 Task: Open Card Influencer Outreach Campaign in Board Task Management to Workspace Brand Strategy and add a team member Softage.1@softage.net, a label Green, a checklist Employee Engagement, an attachment from your computer, a color Green and finally, add a card description 'Create and send out customer satisfaction survey' and a comment 'This task requires us to be proactive and anticipate potential challenges before they arise.'. Add a start date 'Jan 01, 1900' with a due date 'Jan 08, 1900'
Action: Mouse moved to (81, 253)
Screenshot: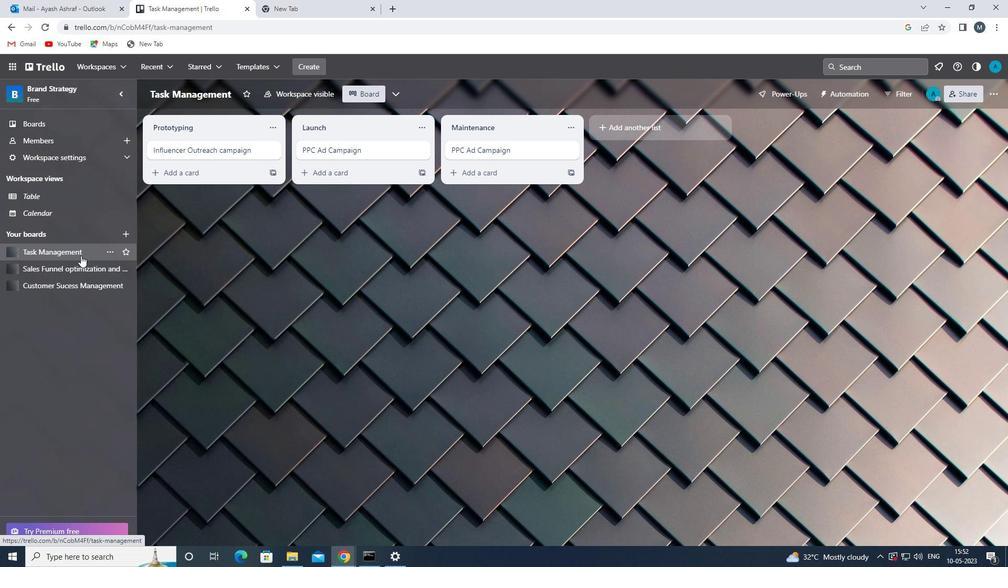 
Action: Mouse pressed left at (81, 253)
Screenshot: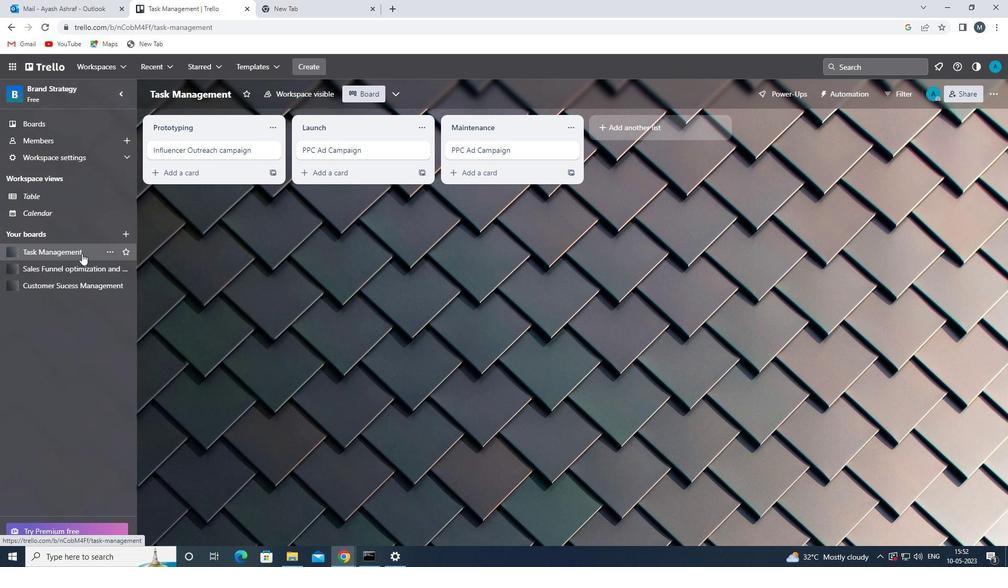 
Action: Mouse moved to (212, 152)
Screenshot: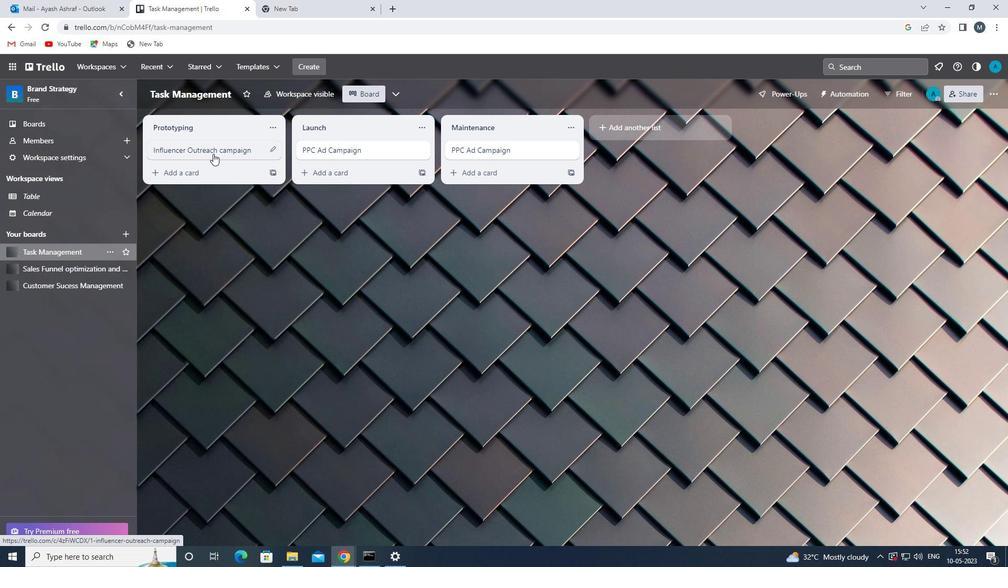 
Action: Mouse pressed left at (212, 152)
Screenshot: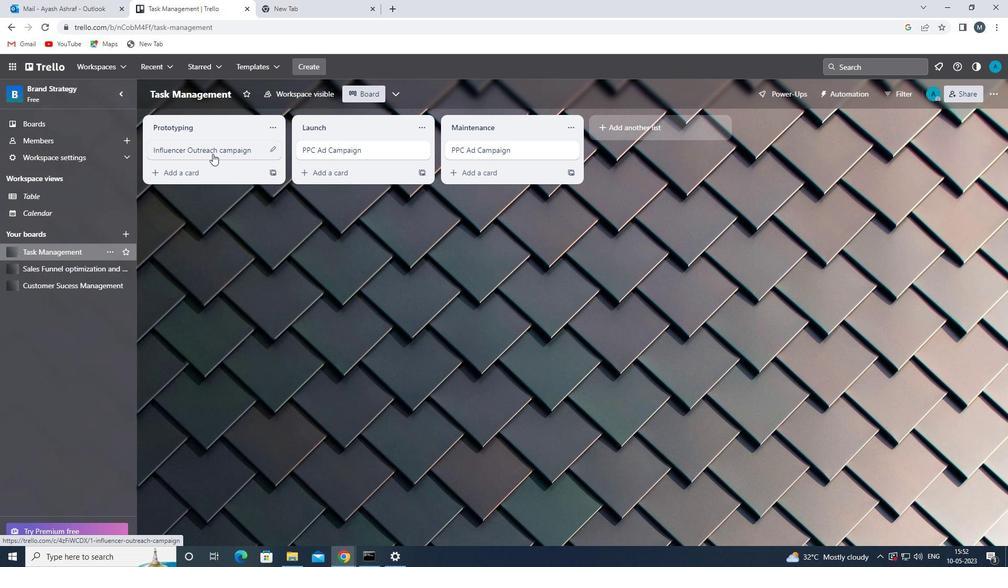 
Action: Mouse moved to (642, 152)
Screenshot: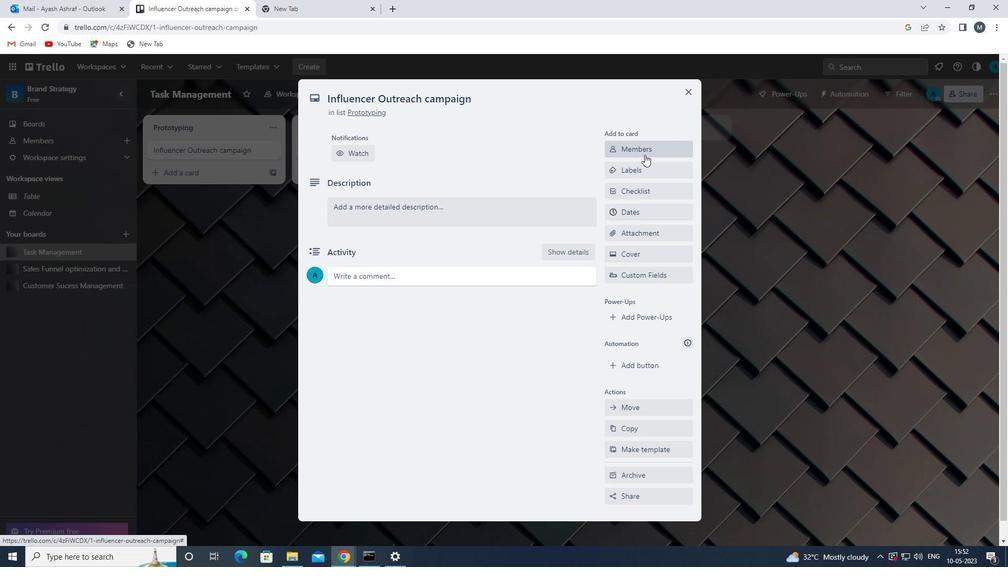 
Action: Mouse pressed left at (642, 152)
Screenshot: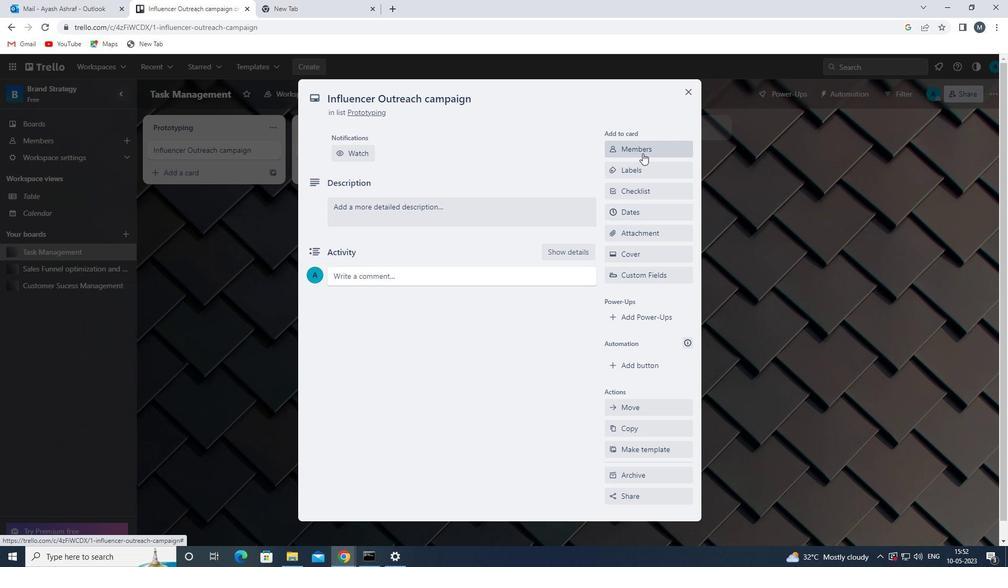 
Action: Mouse moved to (668, 194)
Screenshot: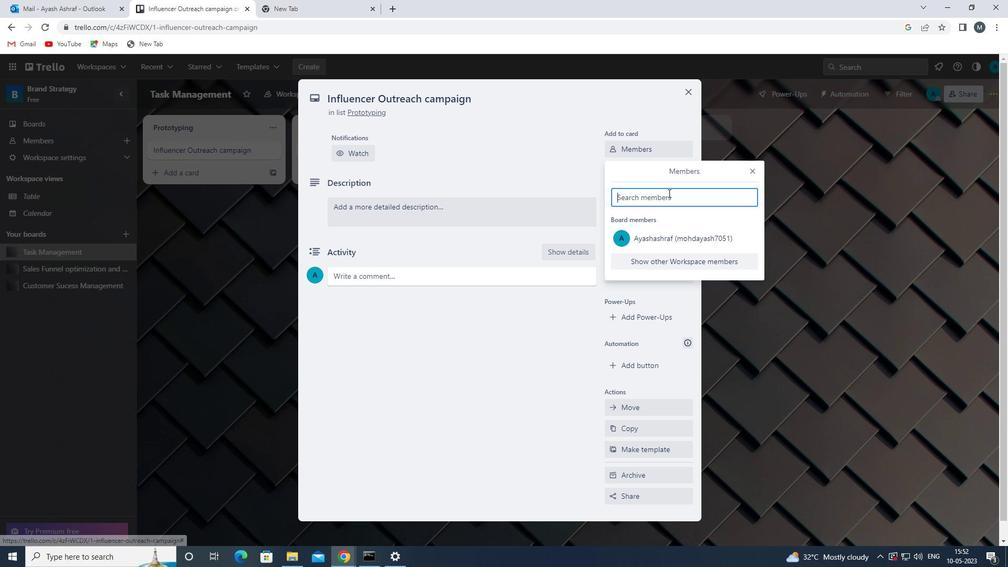 
Action: Mouse pressed left at (668, 194)
Screenshot: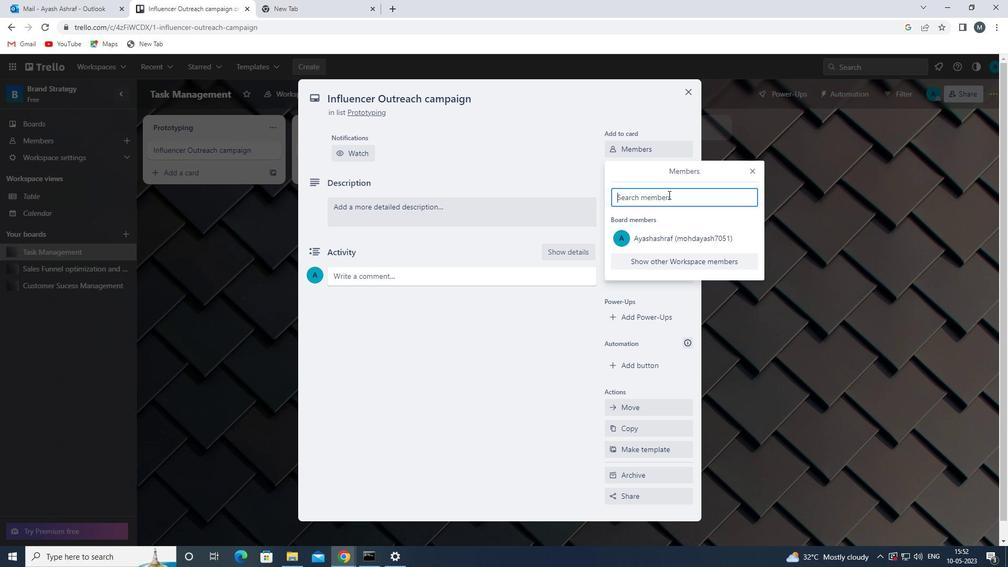
Action: Mouse moved to (668, 194)
Screenshot: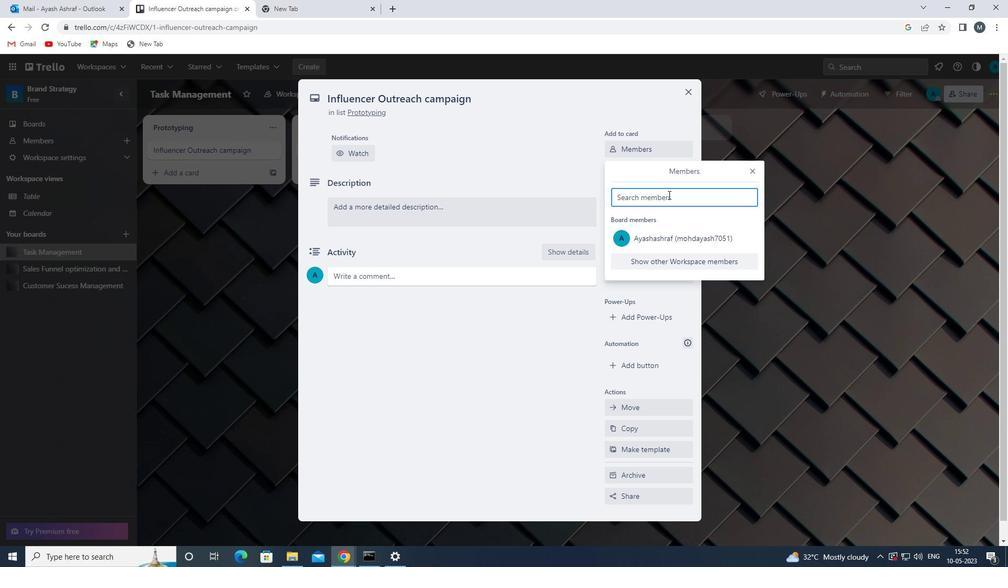 
Action: Key pressed softage.1<Key.shift>@SOFTAGE.NET
Screenshot: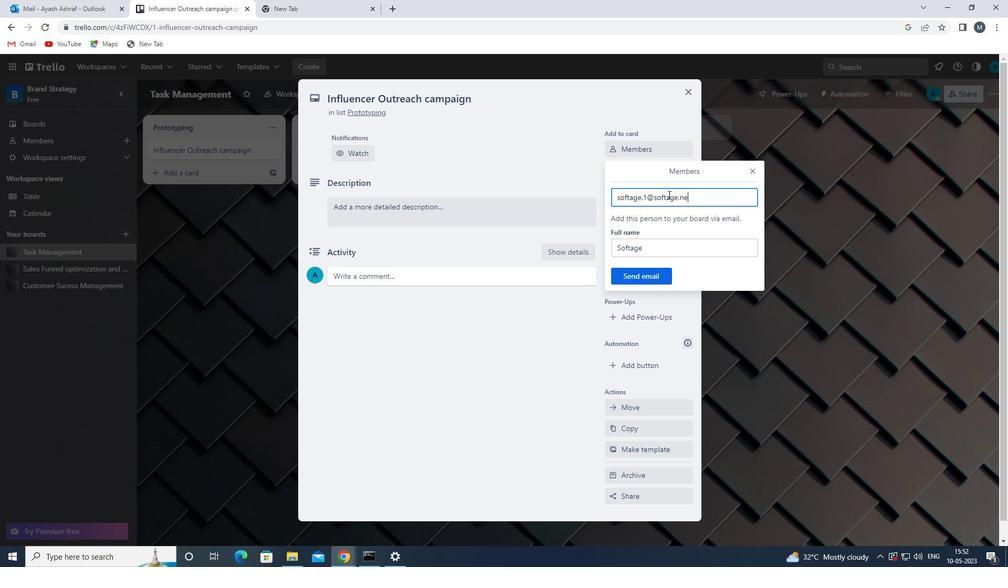 
Action: Mouse moved to (641, 275)
Screenshot: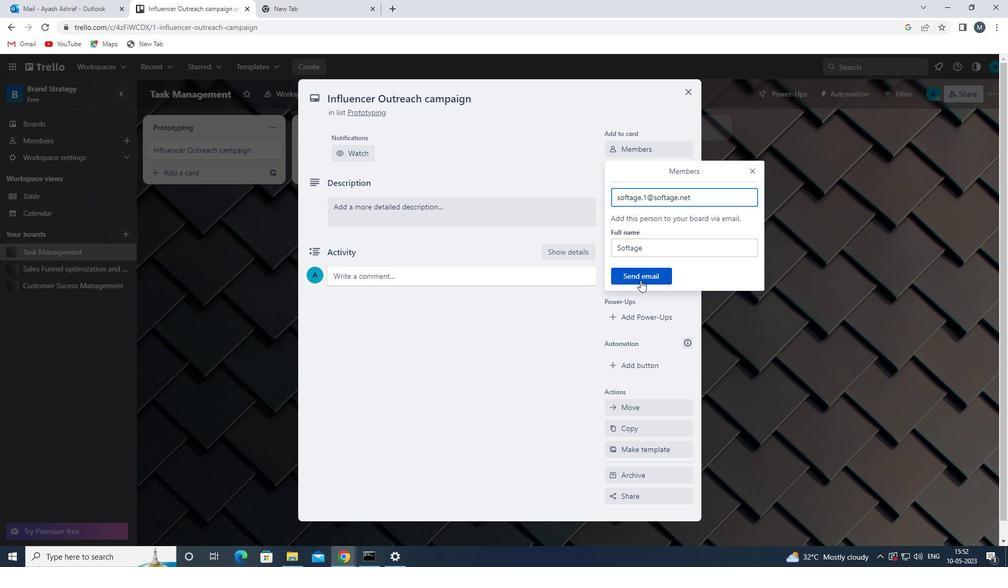 
Action: Mouse pressed left at (641, 275)
Screenshot: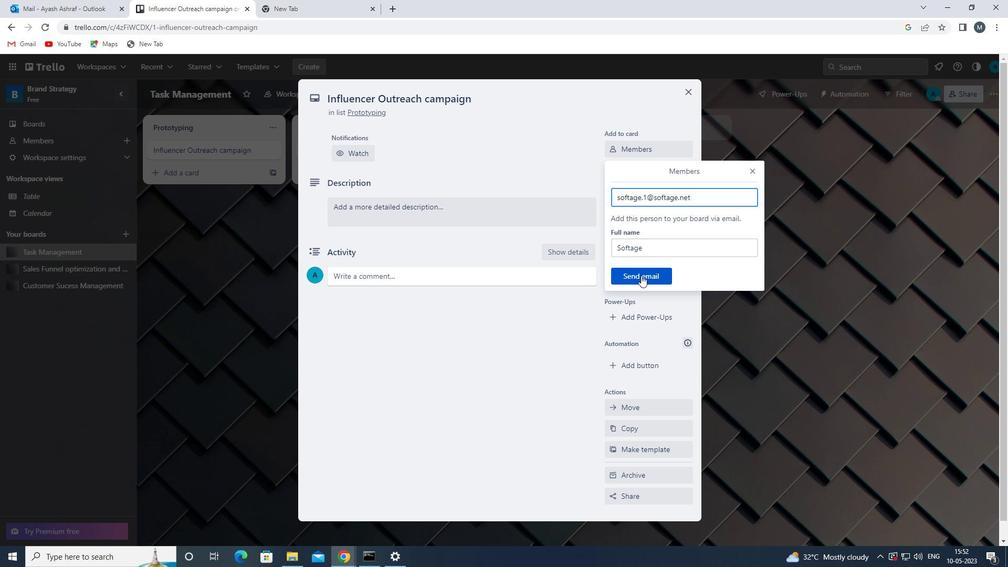 
Action: Mouse moved to (643, 184)
Screenshot: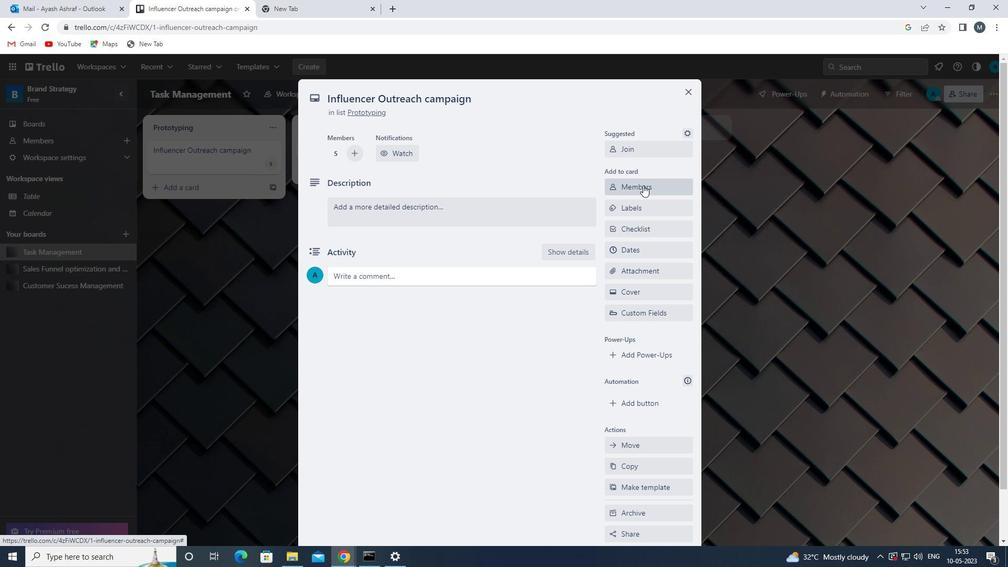 
Action: Mouse pressed left at (643, 184)
Screenshot: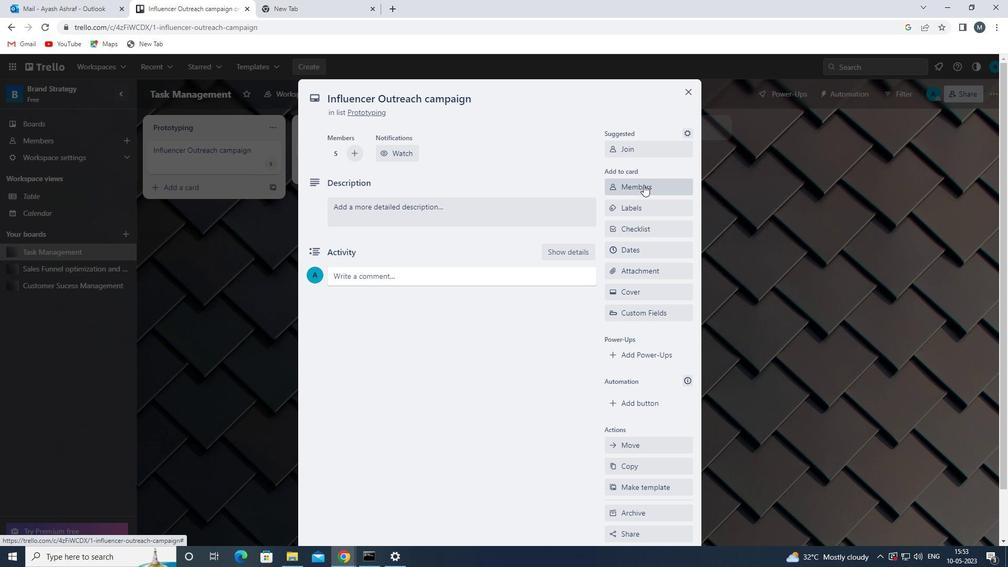 
Action: Mouse moved to (648, 160)
Screenshot: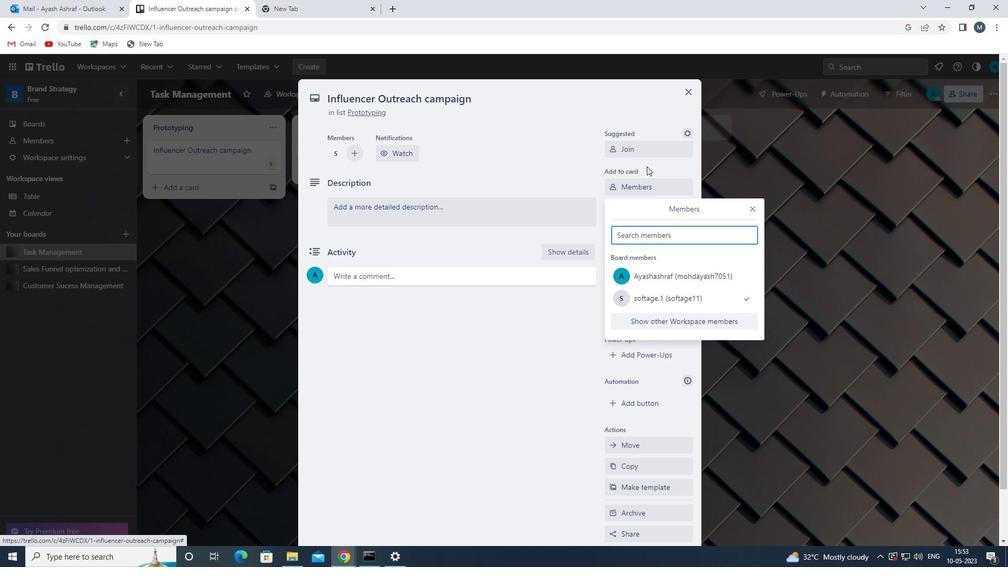 
Action: Mouse pressed left at (648, 160)
Screenshot: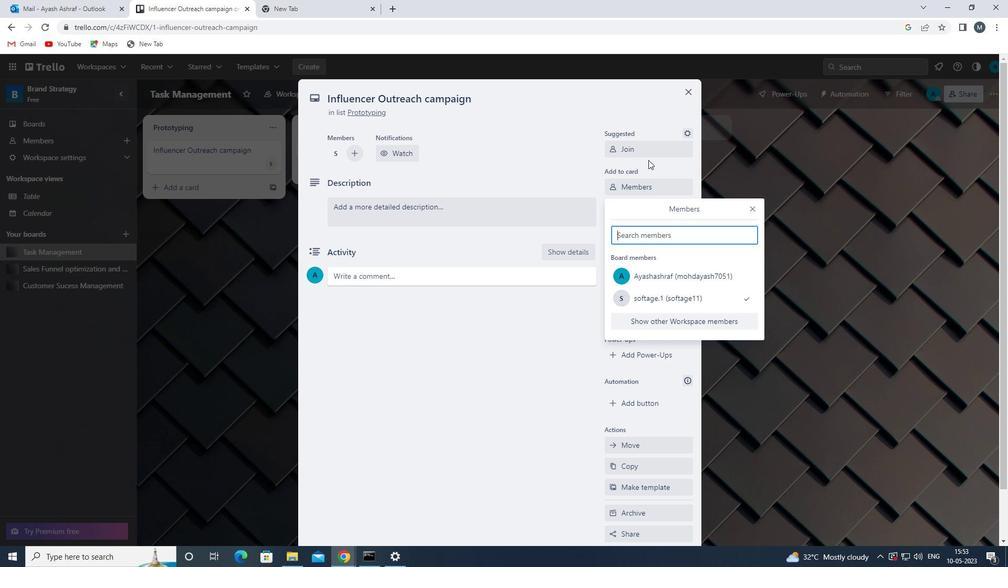 
Action: Mouse moved to (641, 207)
Screenshot: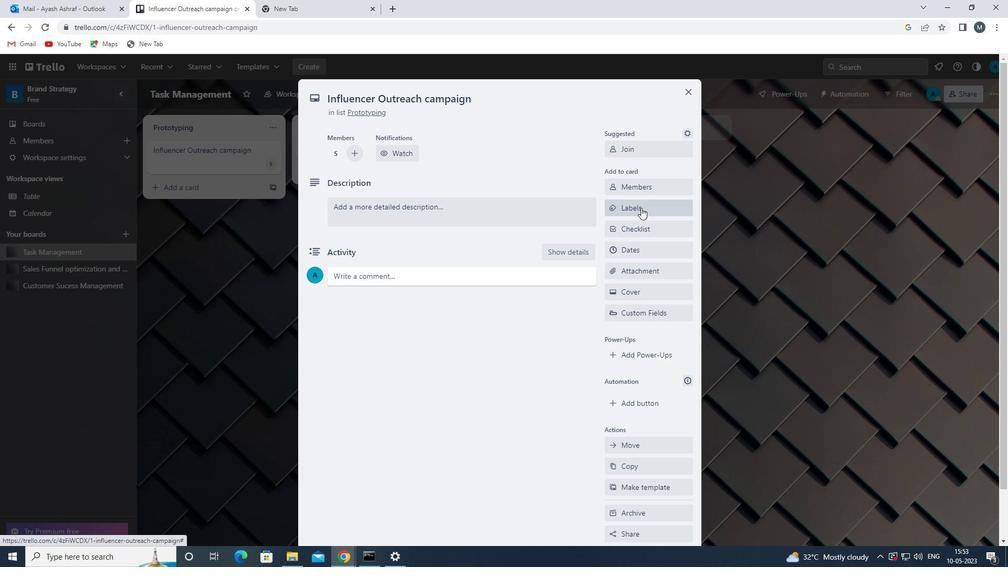 
Action: Mouse pressed left at (641, 207)
Screenshot: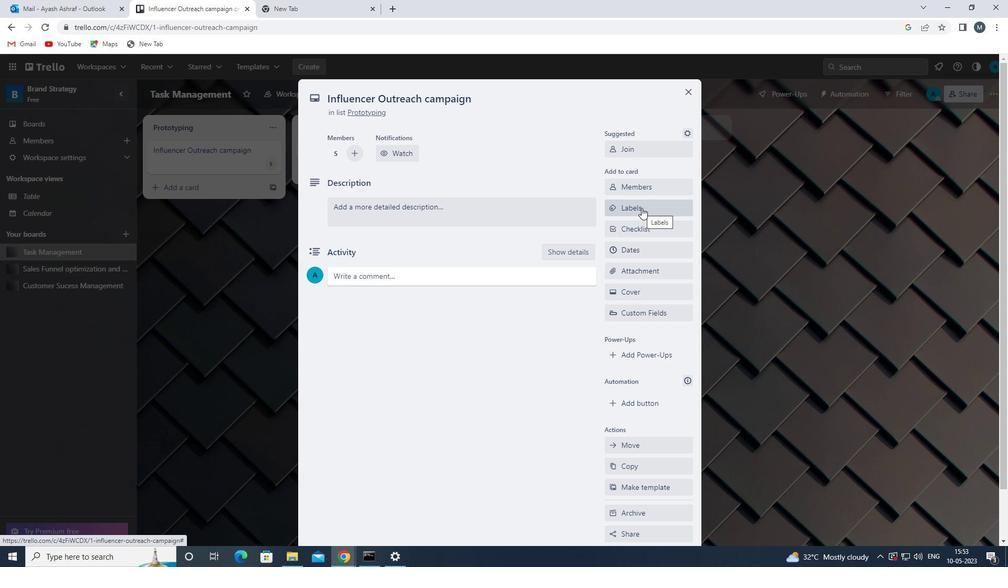
Action: Mouse moved to (618, 290)
Screenshot: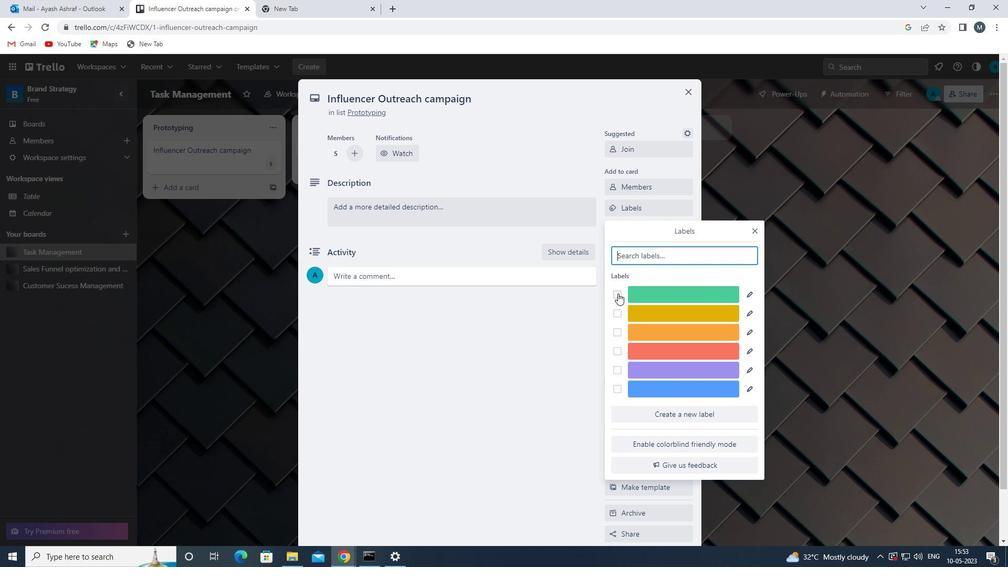 
Action: Mouse pressed left at (618, 290)
Screenshot: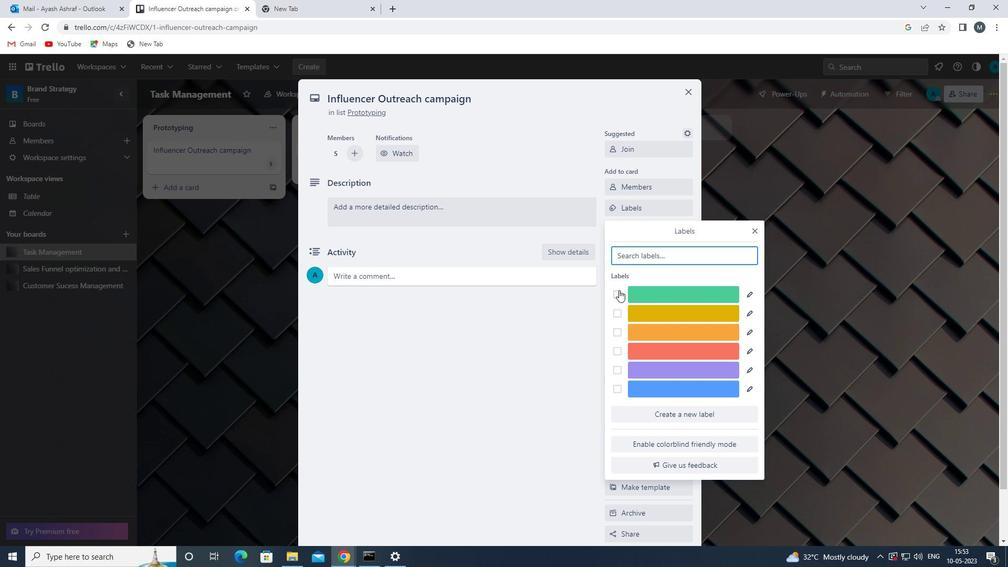 
Action: Mouse moved to (698, 417)
Screenshot: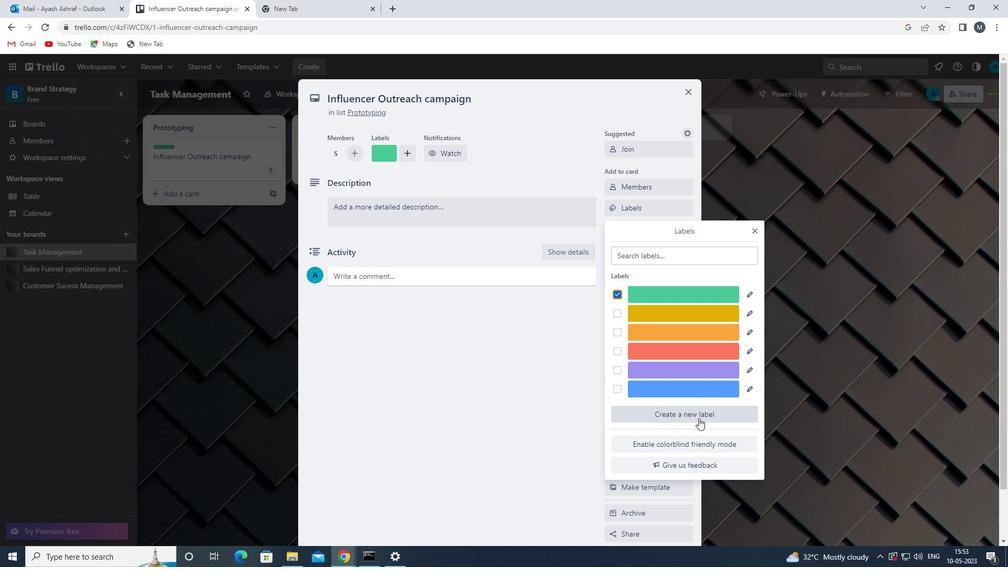 
Action: Mouse pressed left at (698, 417)
Screenshot: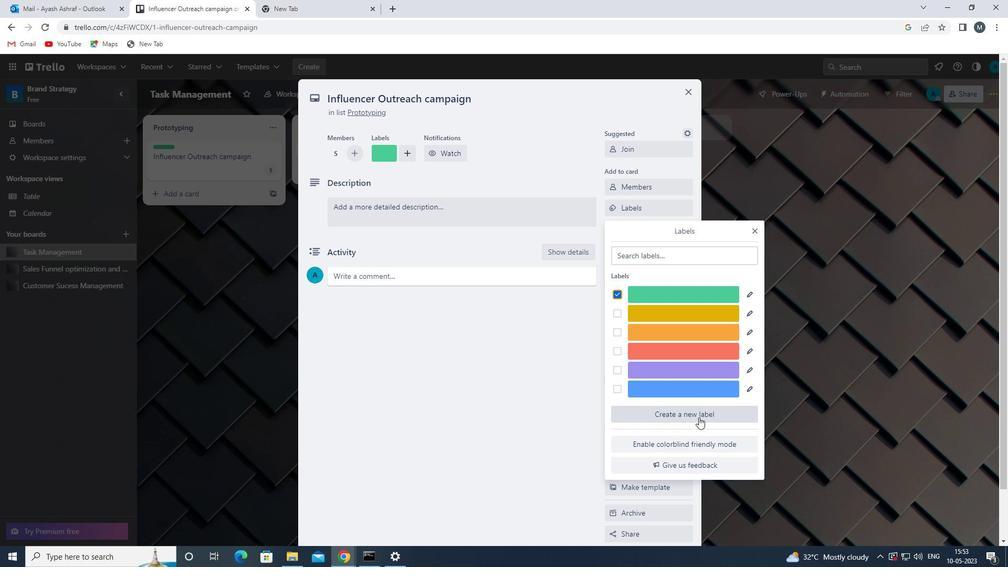 
Action: Mouse moved to (757, 231)
Screenshot: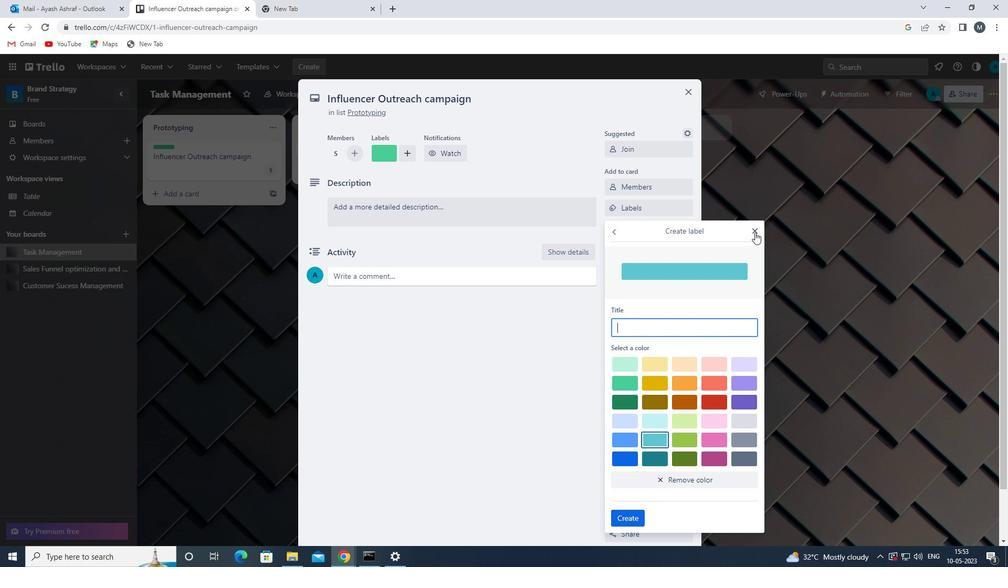 
Action: Mouse pressed left at (757, 231)
Screenshot: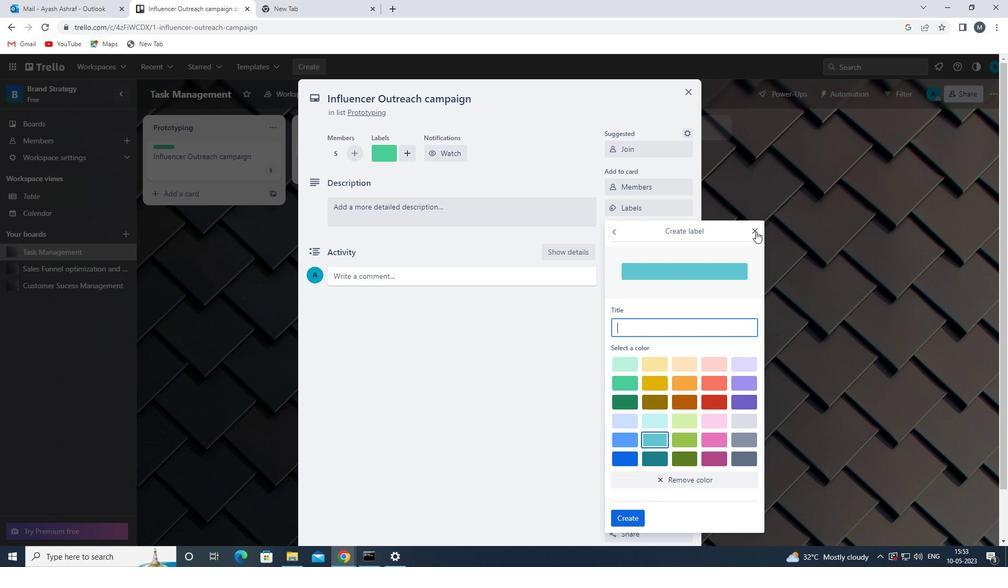 
Action: Mouse moved to (636, 229)
Screenshot: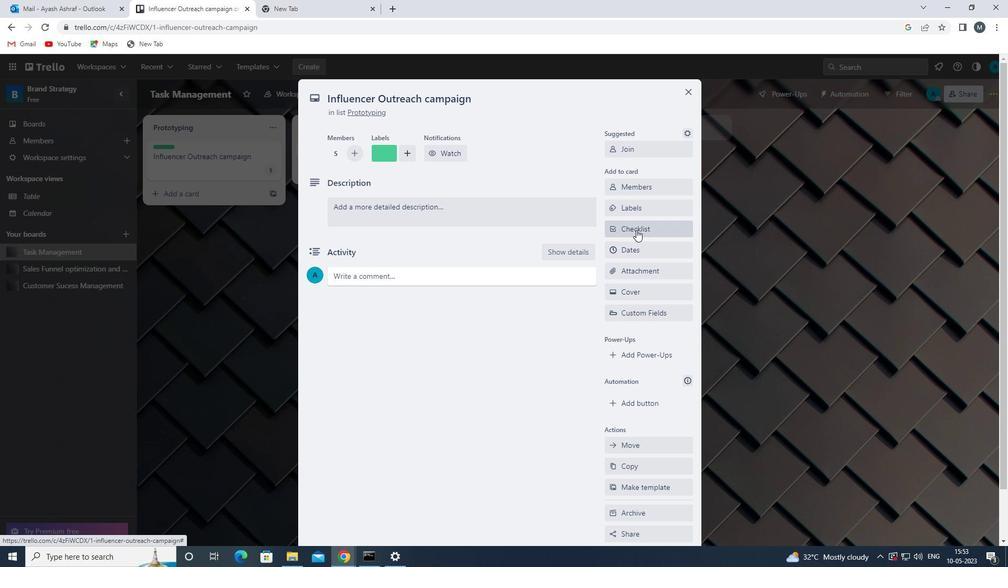 
Action: Mouse pressed left at (636, 229)
Screenshot: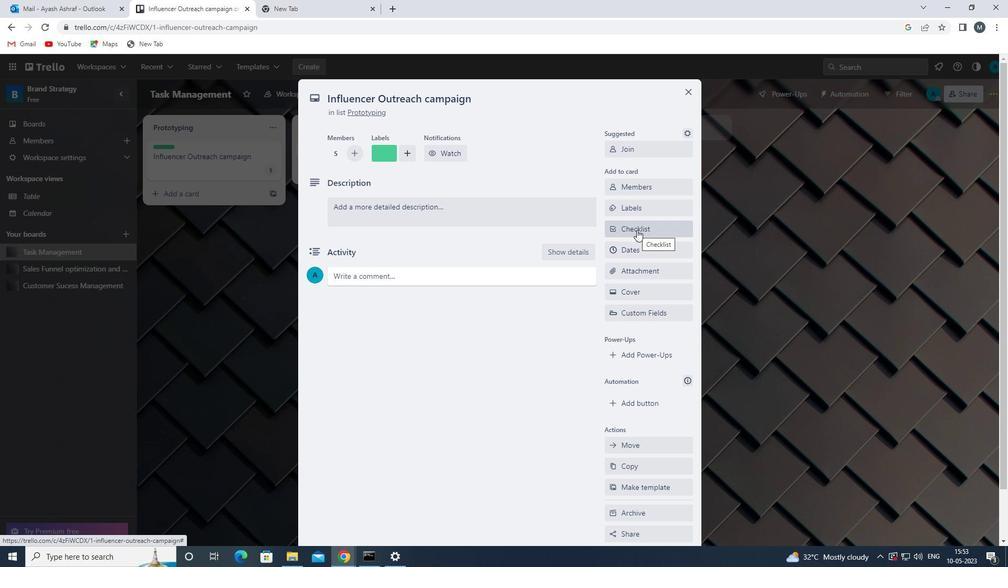 
Action: Mouse moved to (672, 287)
Screenshot: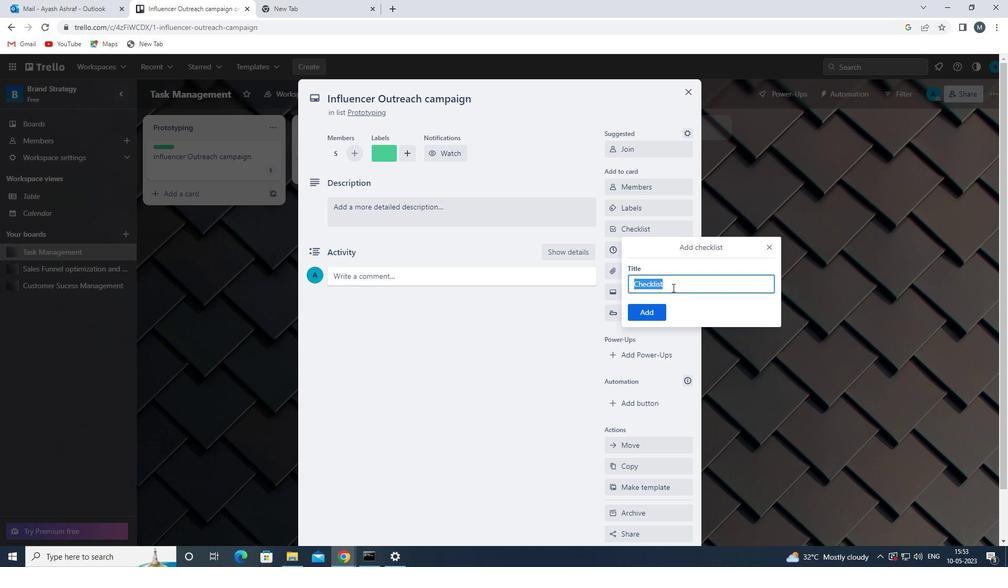 
Action: Key pressed <Key.backspace><Key.shift>EMPLOYEE<Key.space><Key.shift>ENGAGEMENT
Screenshot: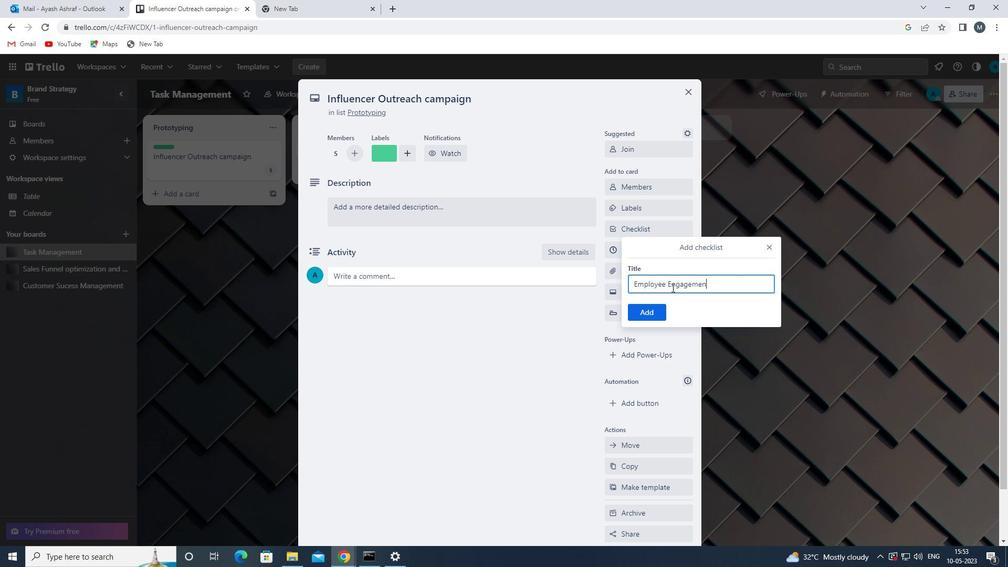 
Action: Mouse moved to (656, 314)
Screenshot: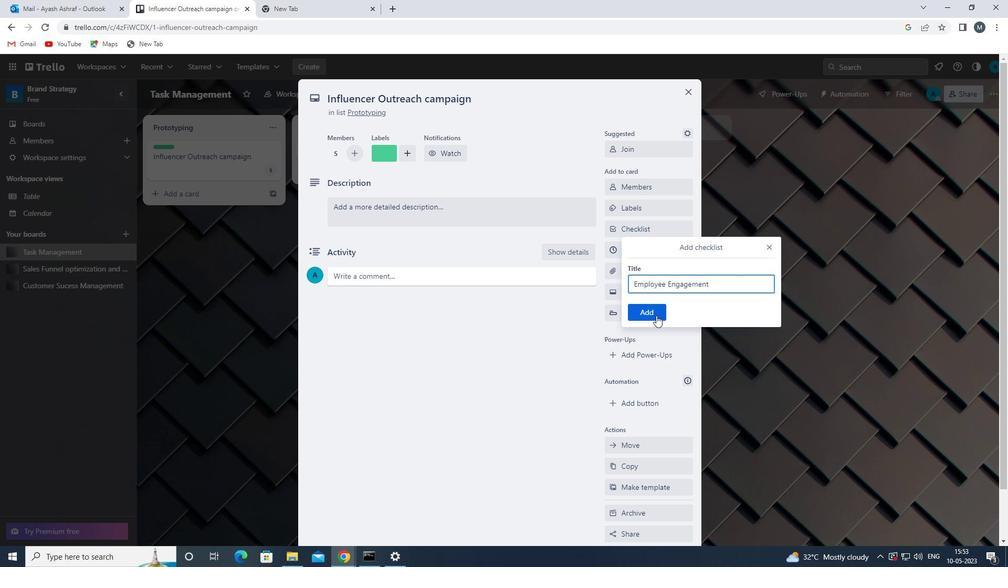
Action: Mouse pressed left at (656, 314)
Screenshot: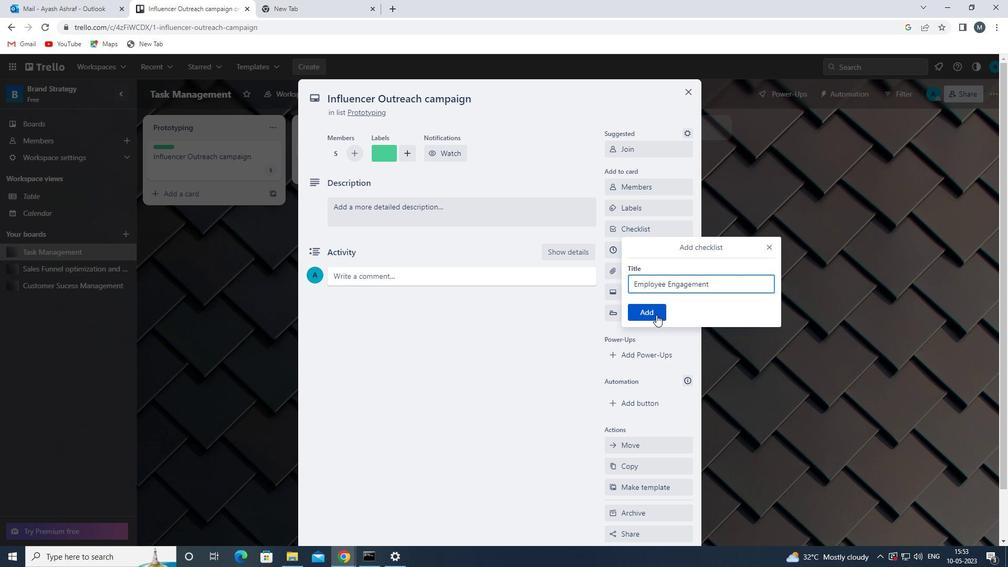 
Action: Mouse moved to (643, 270)
Screenshot: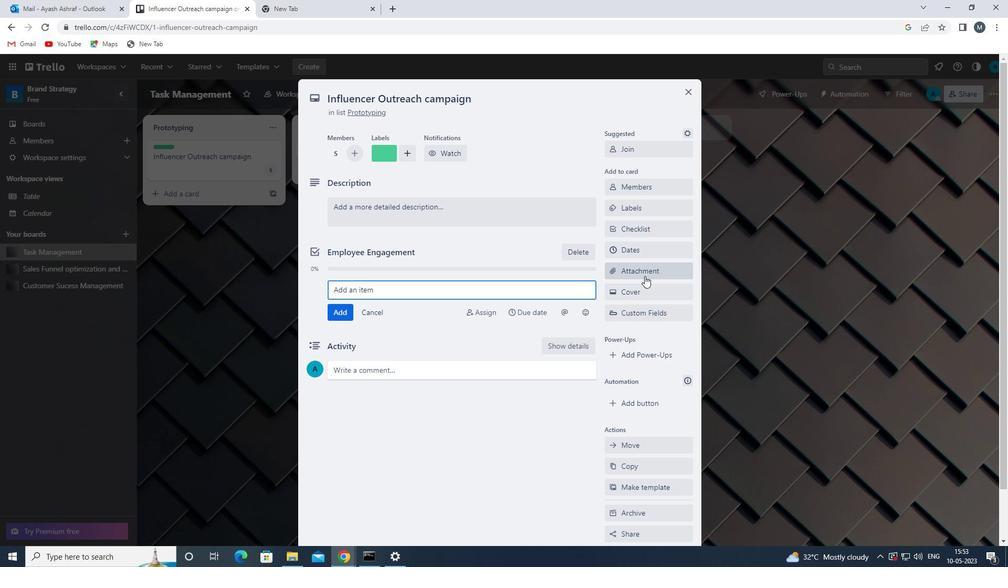 
Action: Mouse pressed left at (643, 270)
Screenshot: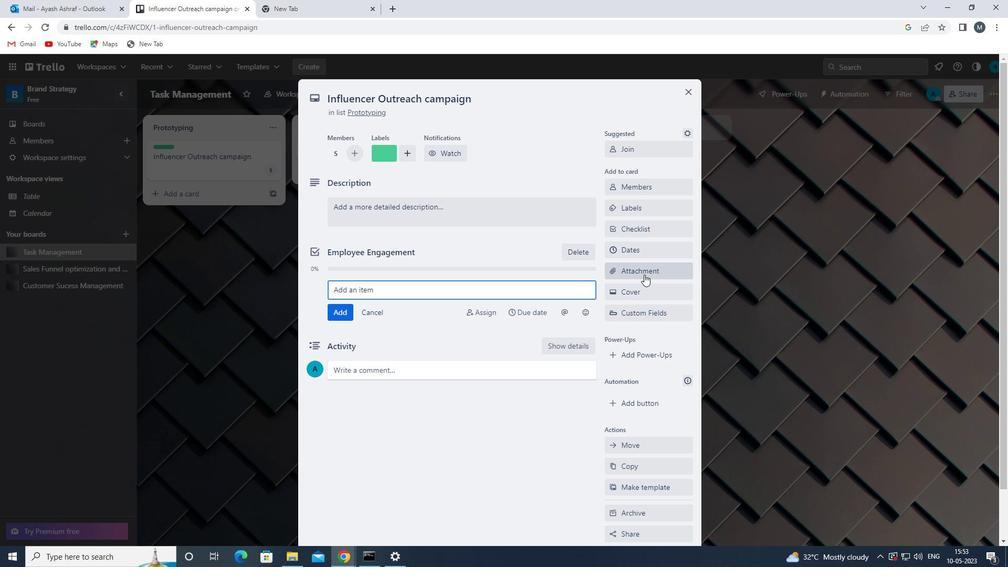 
Action: Mouse moved to (645, 316)
Screenshot: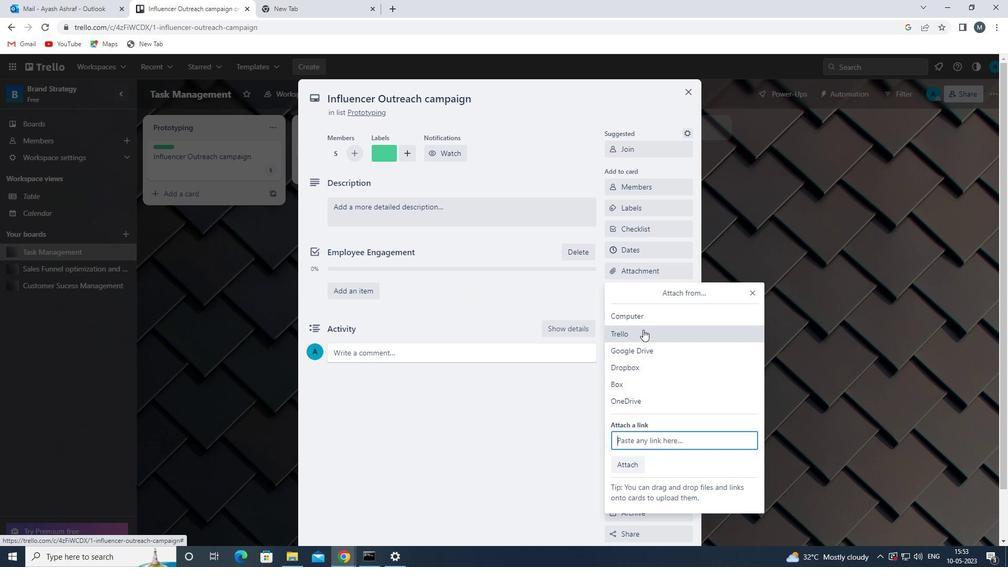 
Action: Mouse pressed left at (645, 316)
Screenshot: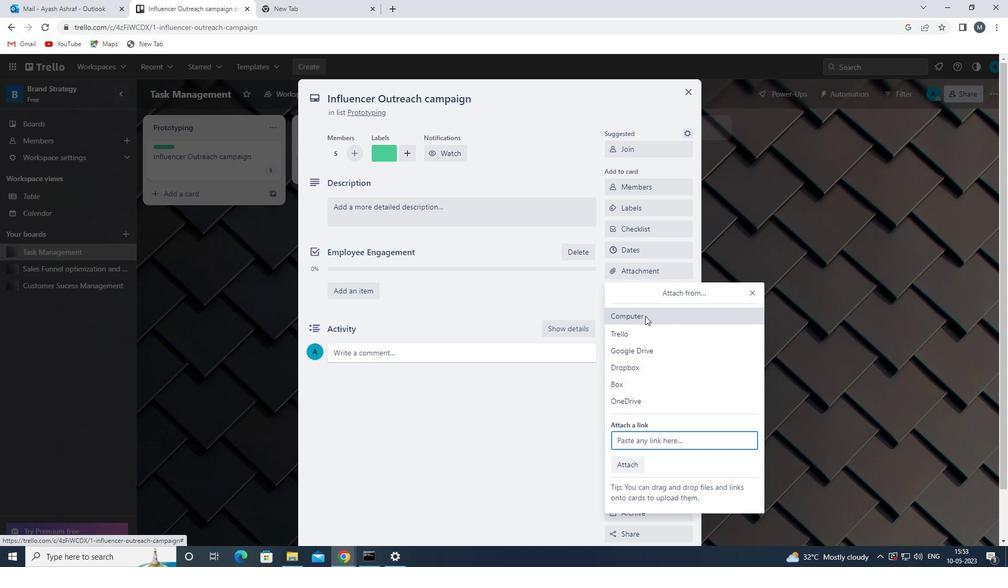 
Action: Mouse moved to (312, 159)
Screenshot: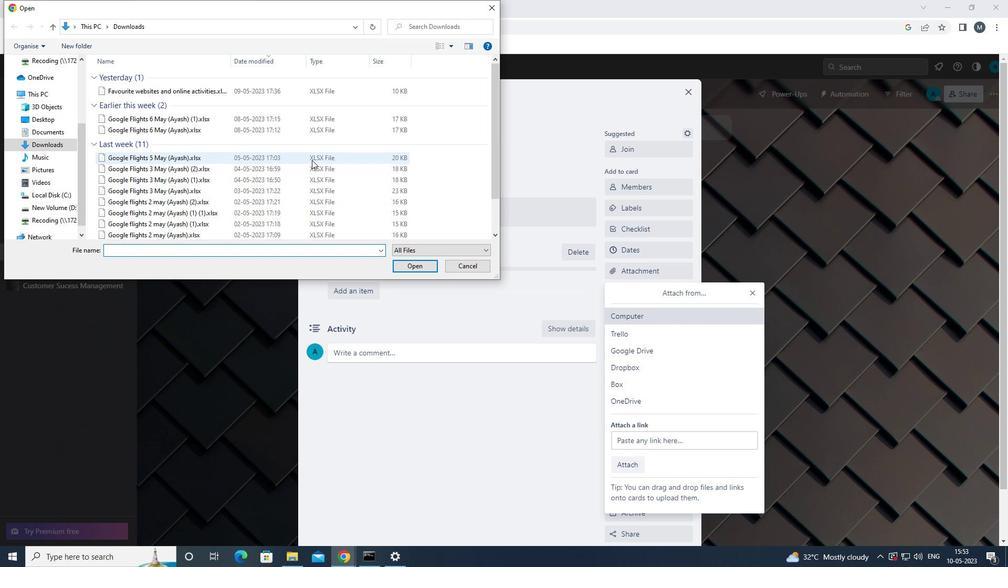 
Action: Mouse pressed left at (312, 159)
Screenshot: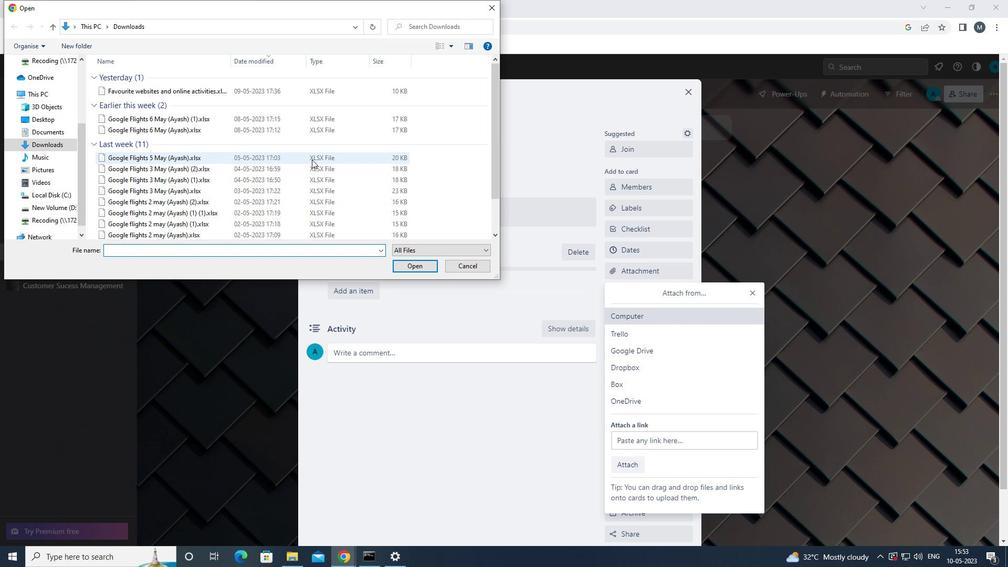 
Action: Mouse moved to (405, 267)
Screenshot: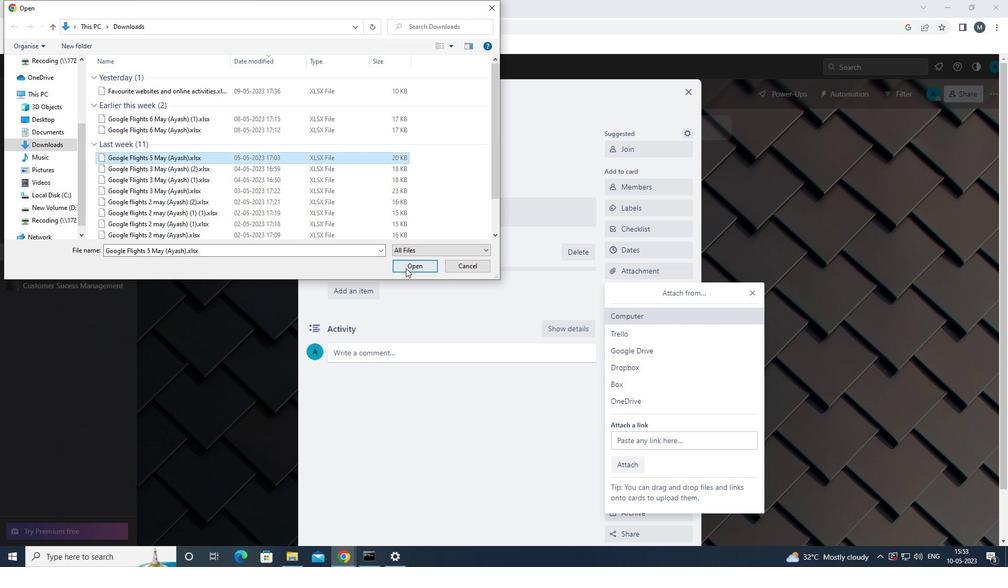 
Action: Mouse pressed left at (405, 267)
Screenshot: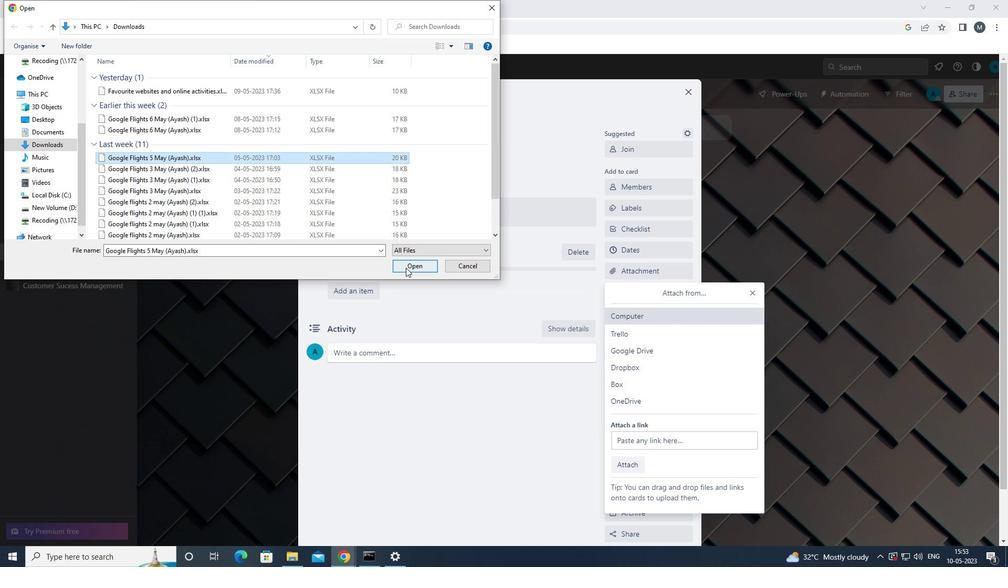 
Action: Mouse moved to (634, 289)
Screenshot: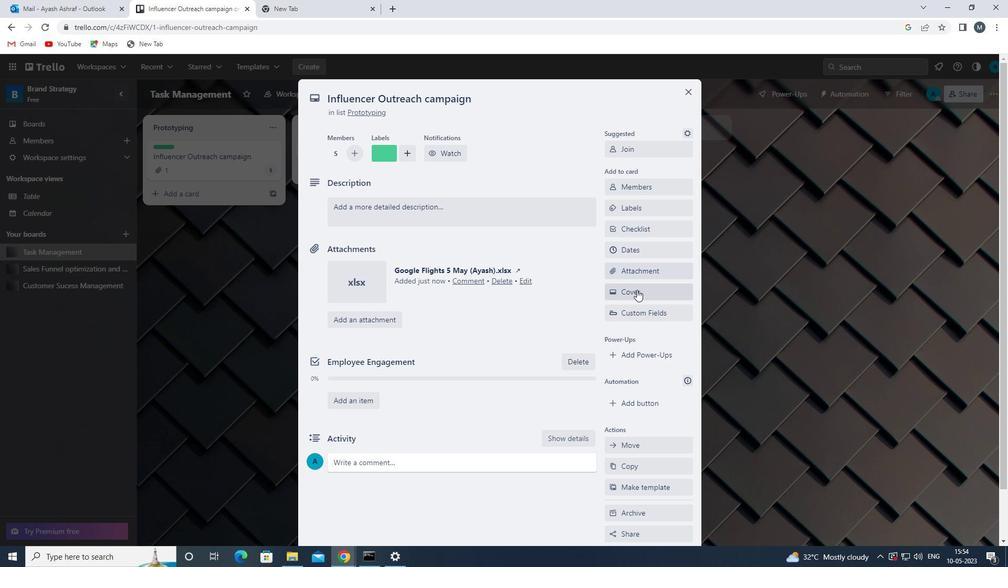 
Action: Mouse pressed left at (634, 289)
Screenshot: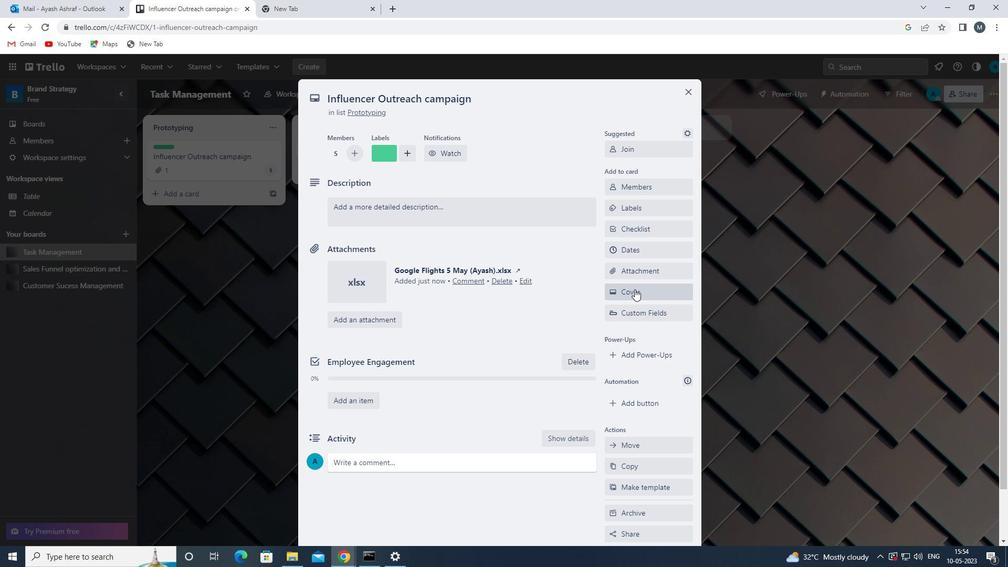 
Action: Mouse moved to (621, 179)
Screenshot: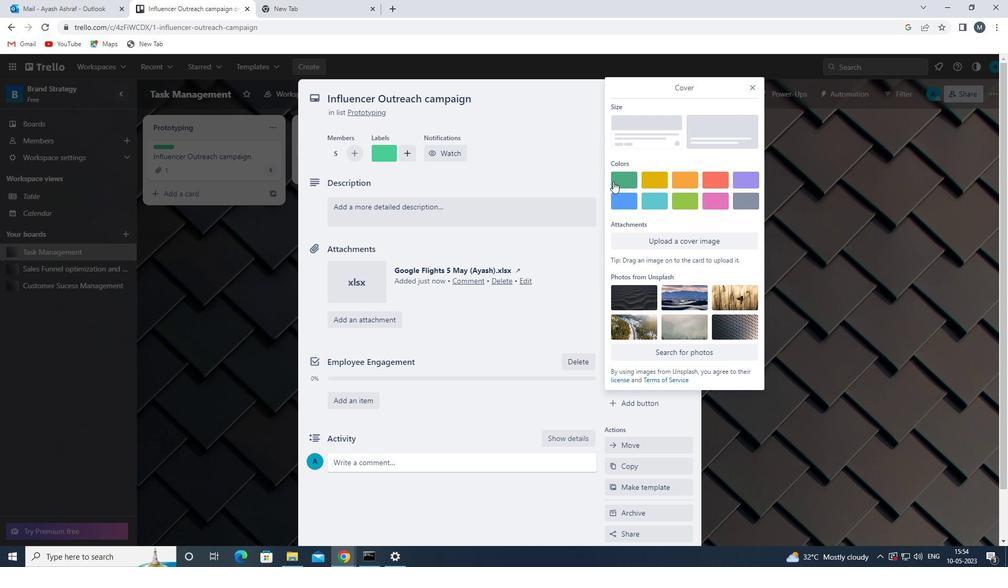 
Action: Mouse pressed left at (621, 179)
Screenshot: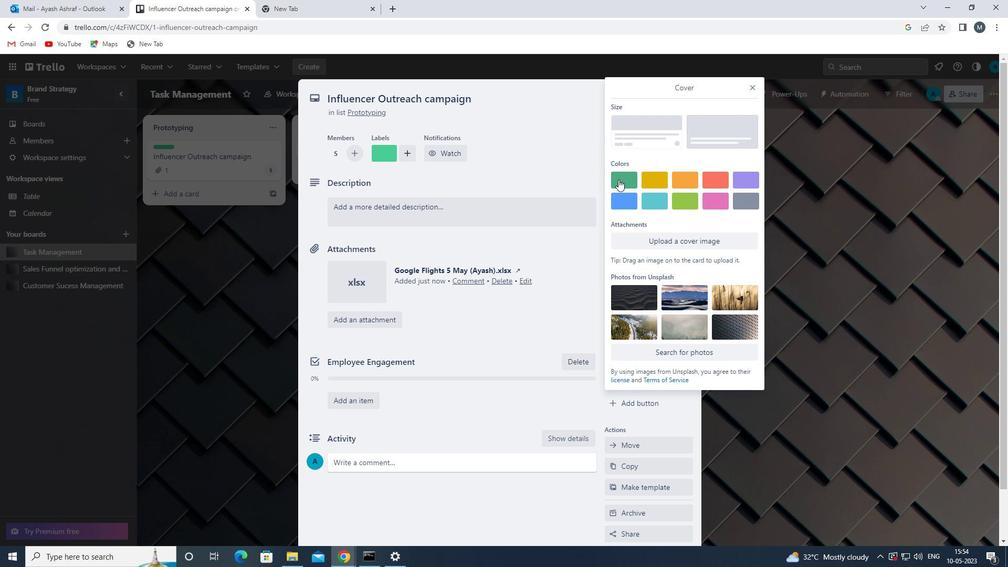 
Action: Mouse moved to (752, 85)
Screenshot: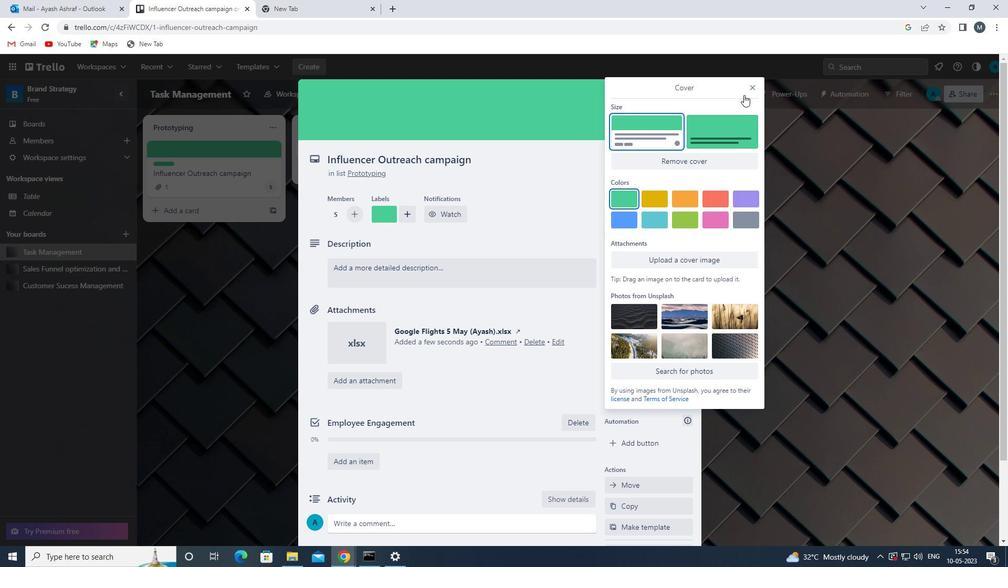
Action: Mouse pressed left at (752, 85)
Screenshot: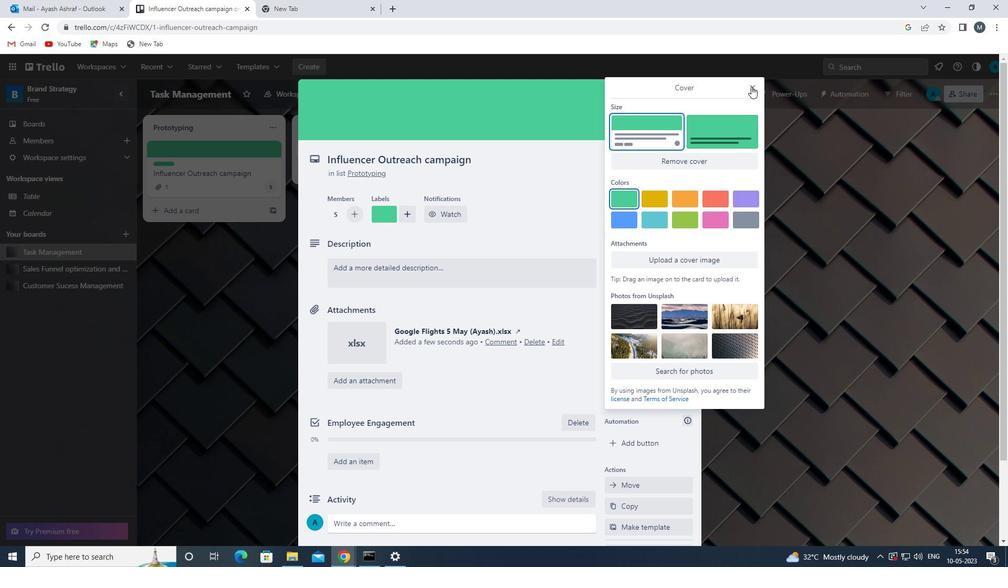 
Action: Mouse moved to (425, 270)
Screenshot: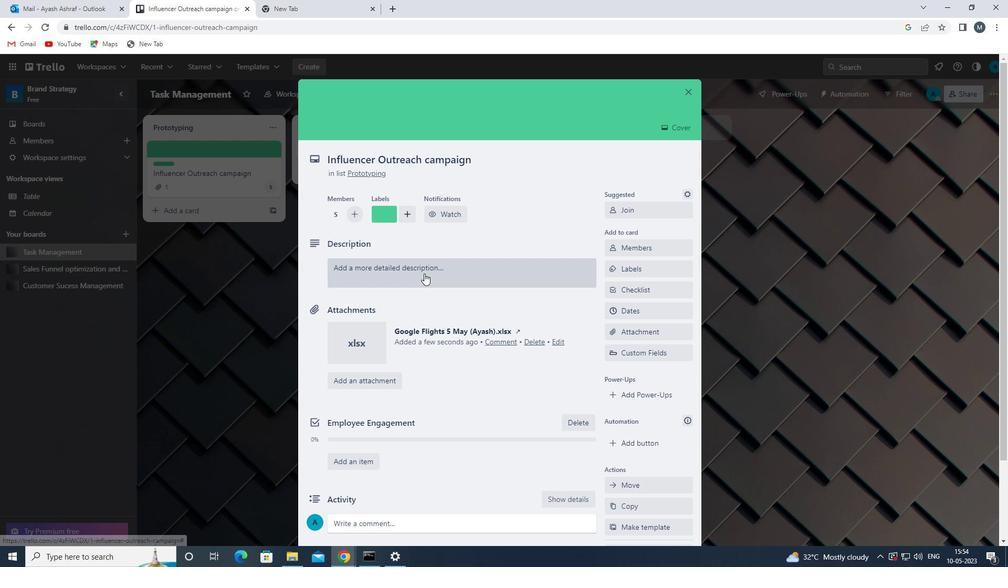 
Action: Mouse pressed left at (425, 270)
Screenshot: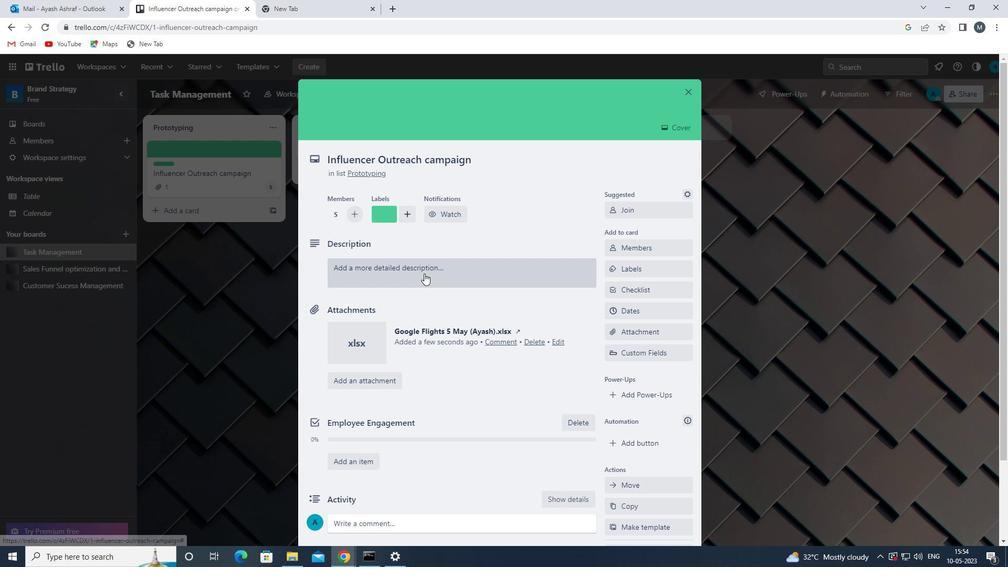 
Action: Mouse moved to (407, 309)
Screenshot: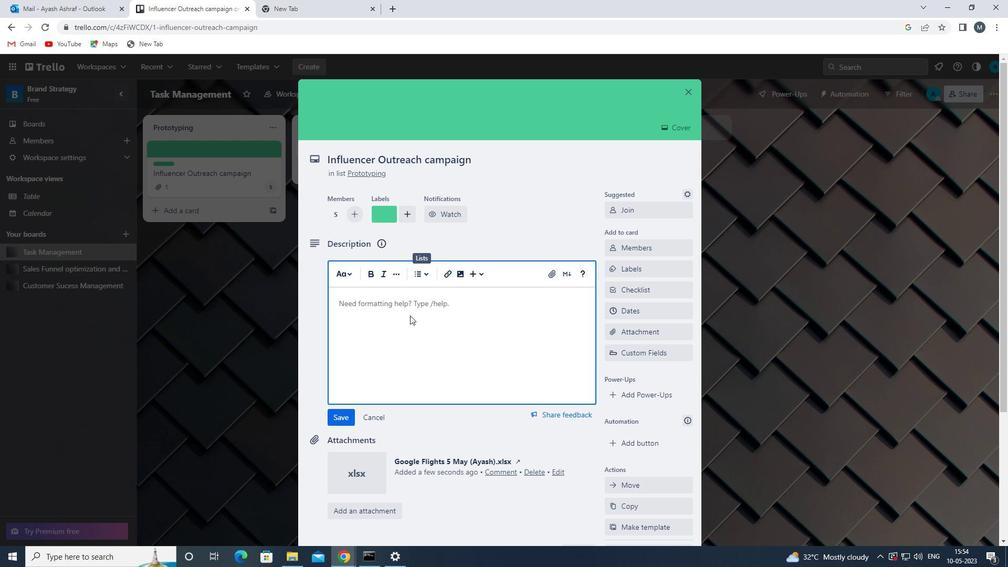 
Action: Mouse pressed left at (407, 309)
Screenshot: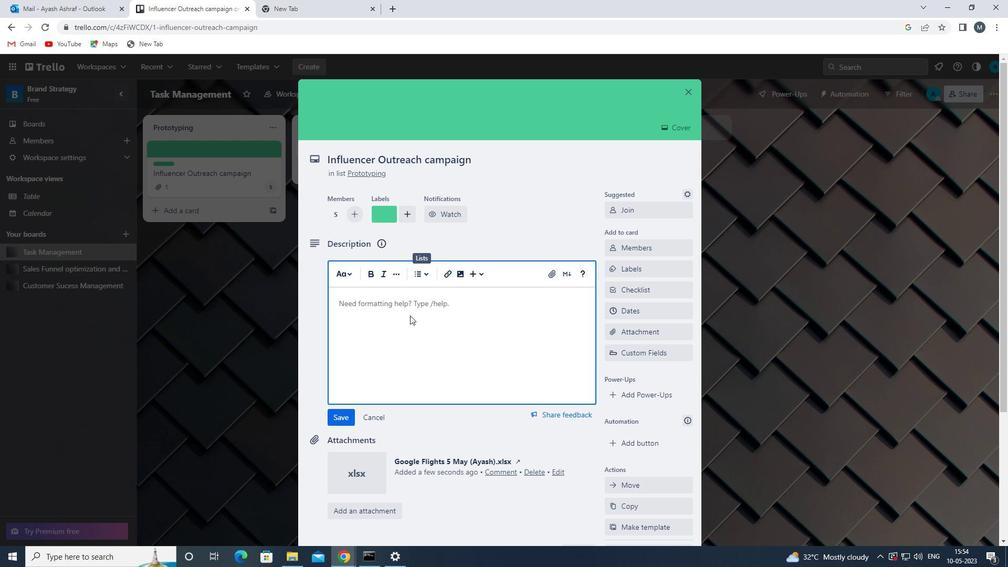 
Action: Mouse moved to (407, 309)
Screenshot: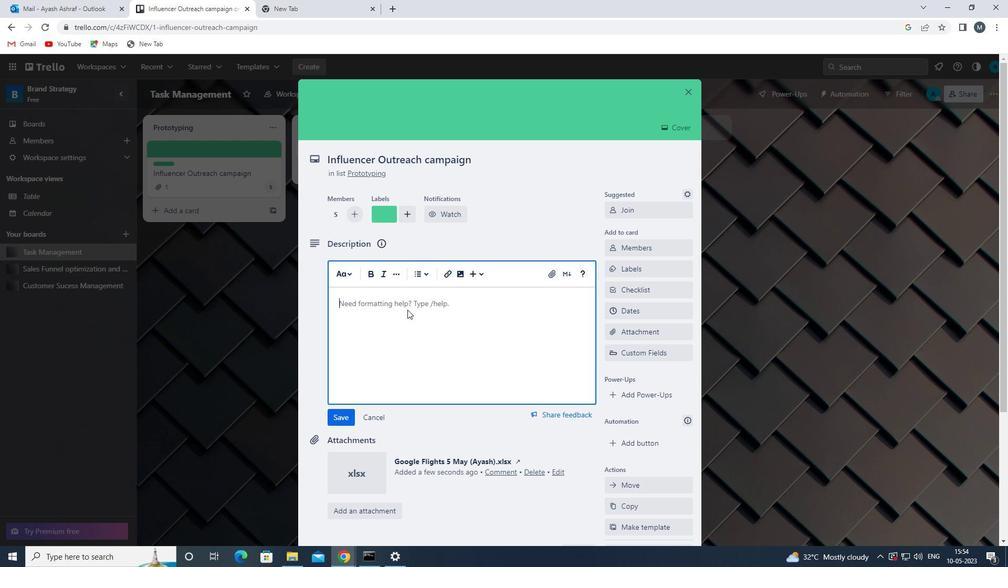 
Action: Key pressed <Key.shift><Key.shift><Key.shift><Key.shift><Key.shift><Key.shift>CREATE<Key.space>AND<Key.space>SEND<Key.space>OUT<Key.space>CUSTOMER<Key.space>SATISFACTION<Key.space>SURVEY
Screenshot: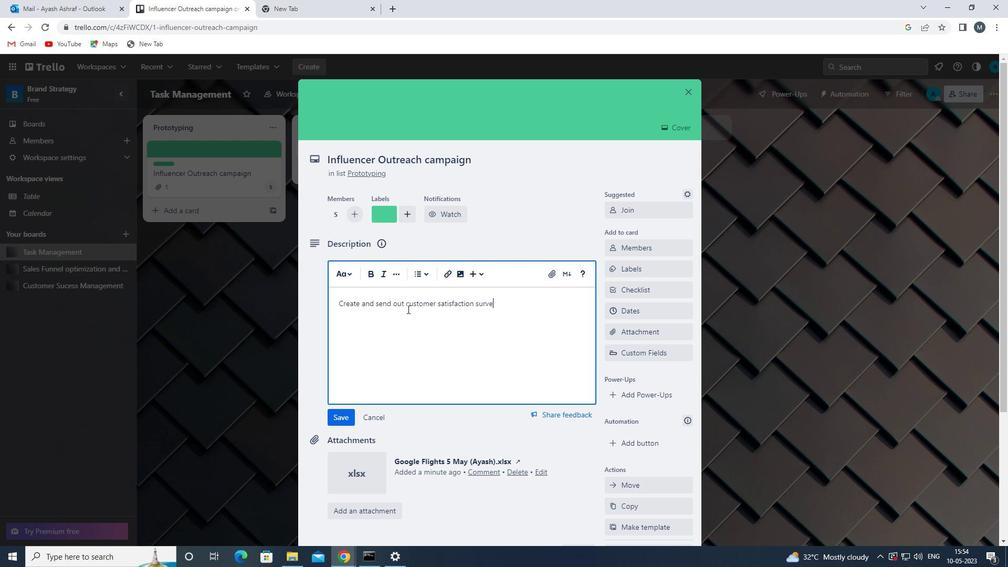
Action: Mouse moved to (346, 415)
Screenshot: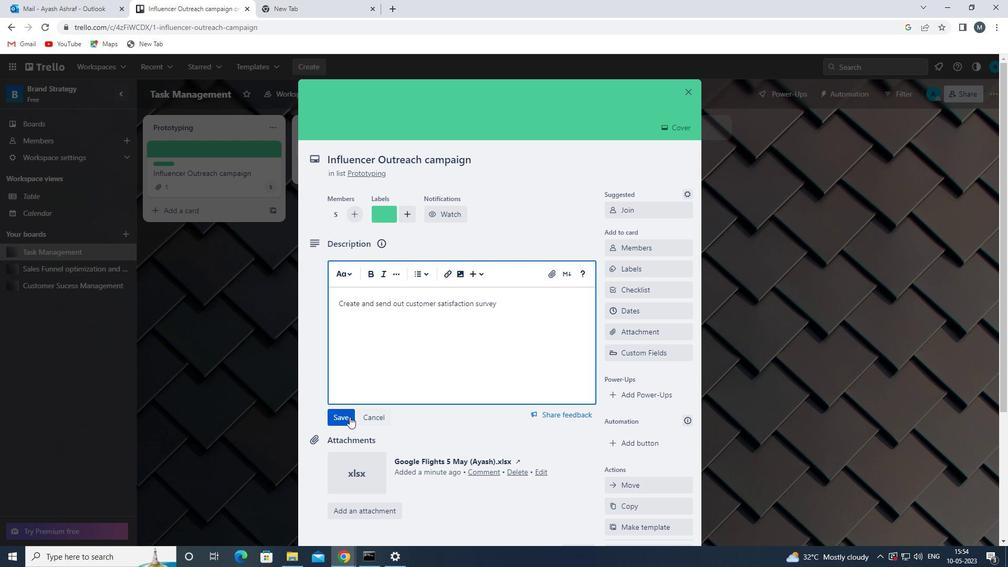 
Action: Mouse pressed left at (346, 415)
Screenshot: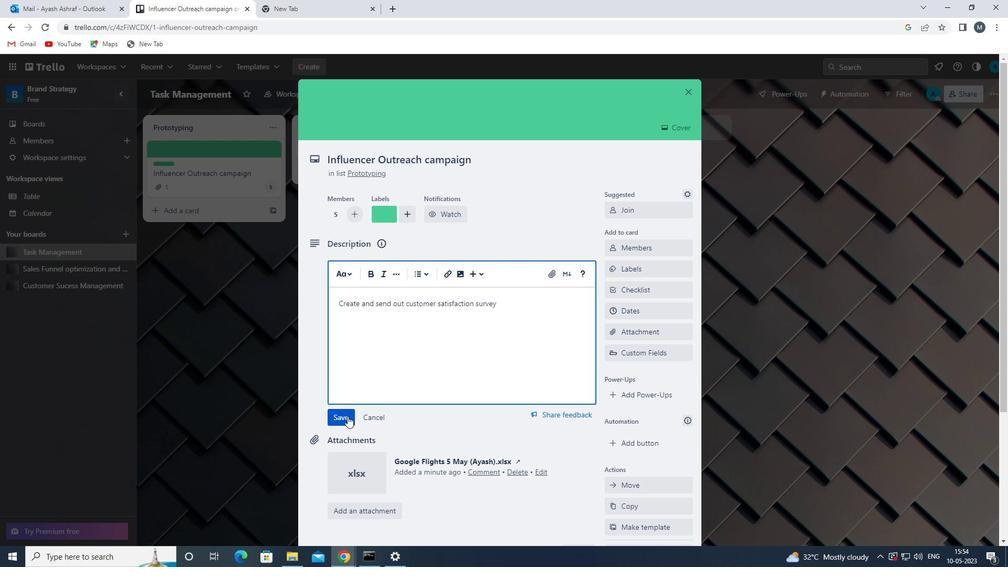 
Action: Mouse moved to (404, 345)
Screenshot: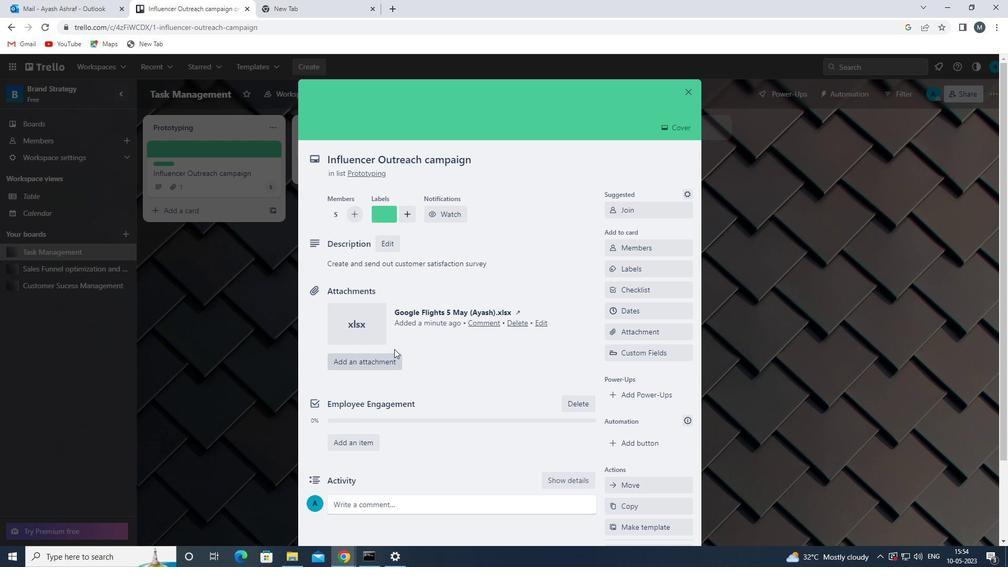 
Action: Mouse scrolled (404, 344) with delta (0, 0)
Screenshot: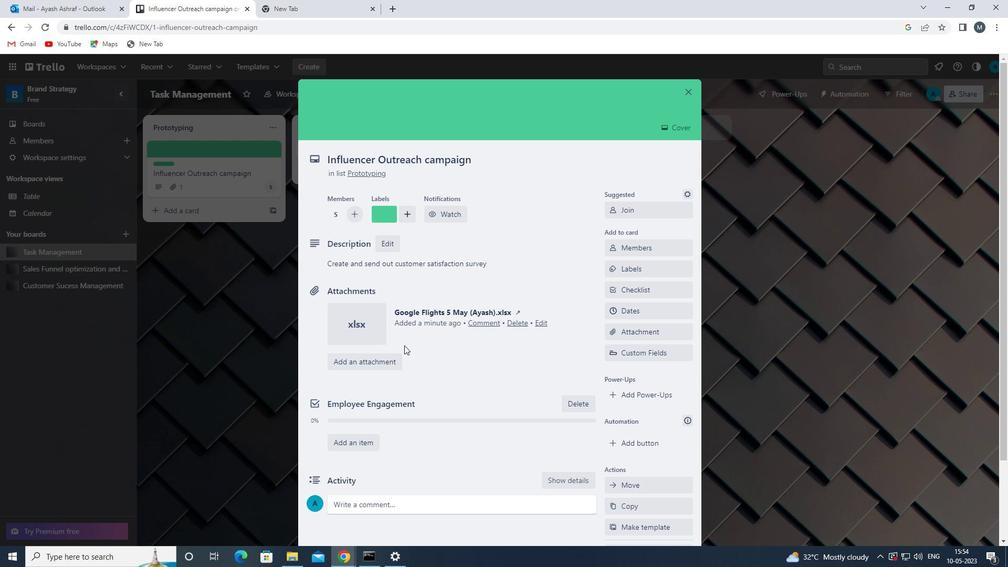 
Action: Mouse moved to (400, 453)
Screenshot: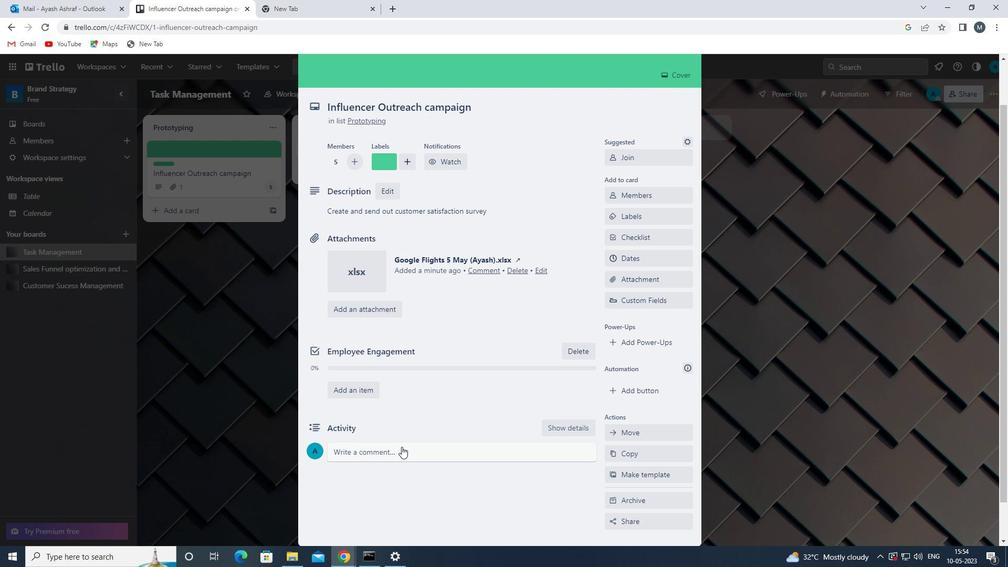 
Action: Mouse pressed left at (400, 453)
Screenshot: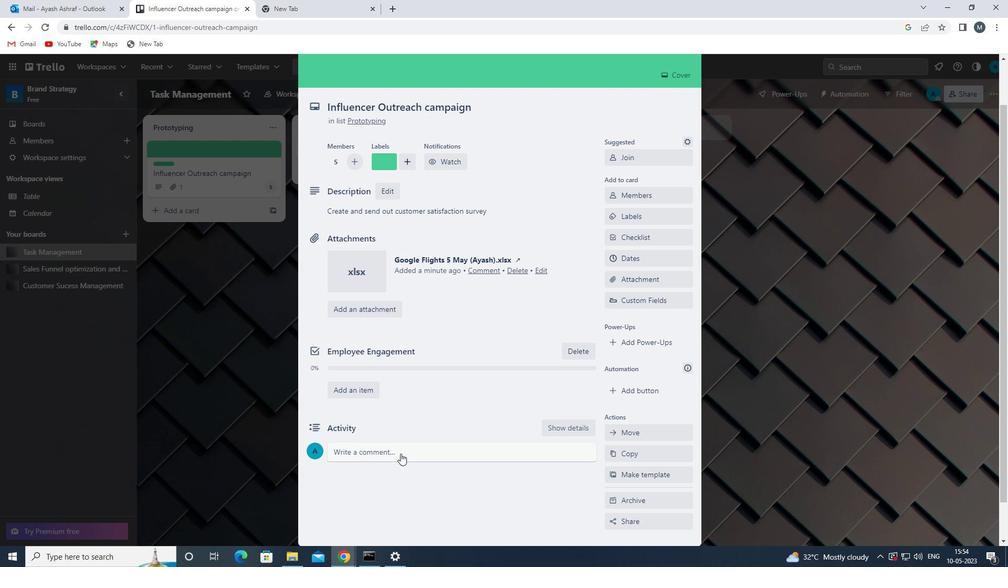 
Action: Mouse moved to (389, 486)
Screenshot: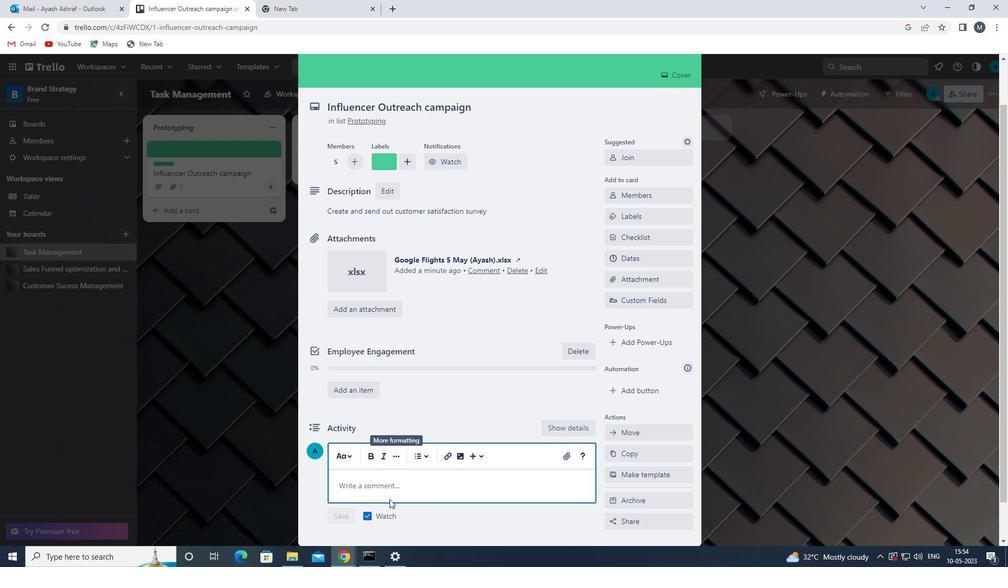 
Action: Mouse pressed left at (389, 486)
Screenshot: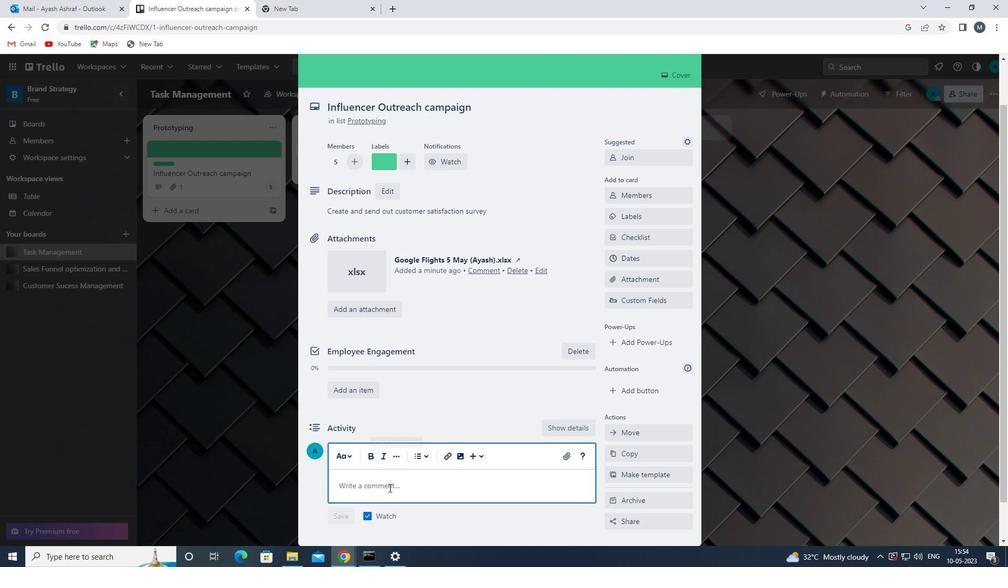 
Action: Key pressed <Key.shift>THIS<Key.space><Key.shift>TASK<Key.space>REQUIRES<Key.space>US<Key.space>TO<Key.space>BE<Key.space>PROACTIVE<Key.space>AND<Key.space>ANTICIPI<Key.backspace>ATE<Key.space>POTENTIAL<Key.space>CHALLENGES<Key.space>BEFORE<Key.space>THET<Key.backspace>Y<Key.space>ARISE<Key.space>
Screenshot: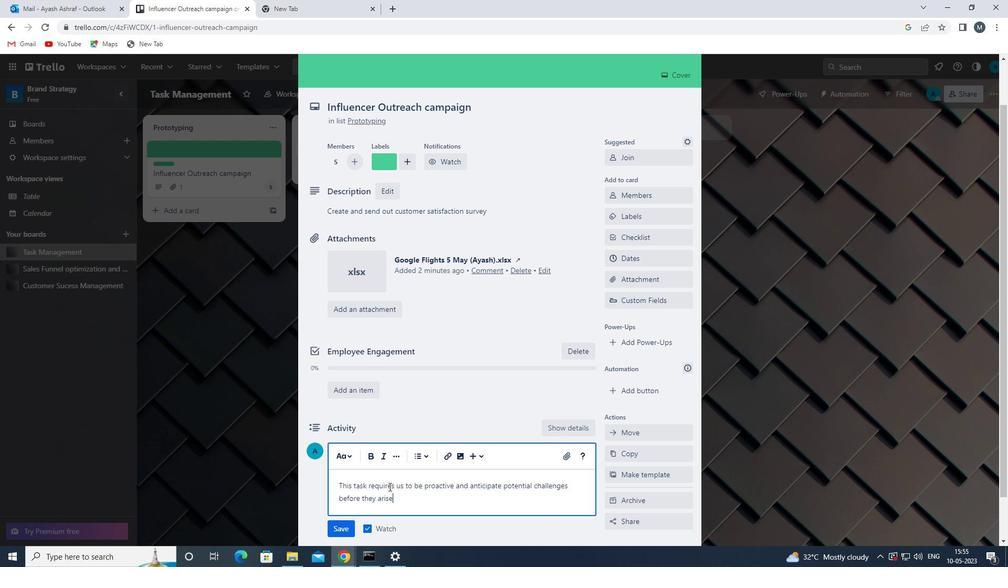 
Action: Mouse moved to (337, 529)
Screenshot: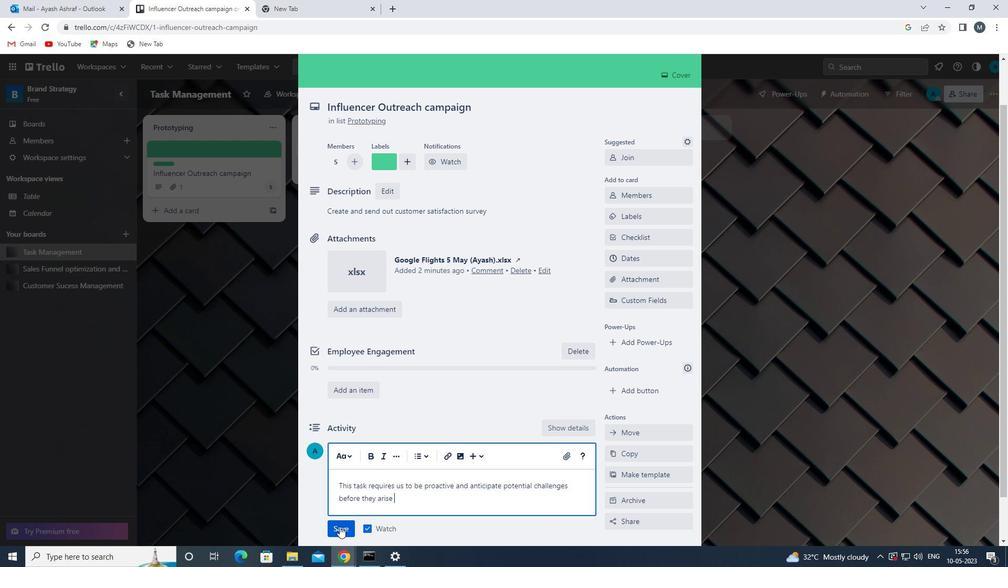 
Action: Mouse pressed left at (337, 529)
Screenshot: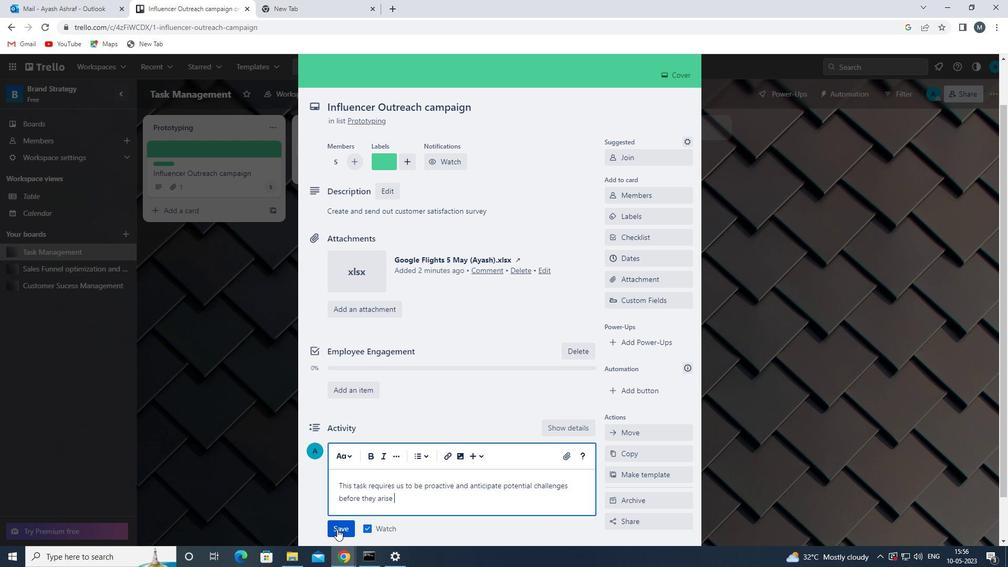 
Action: Mouse moved to (639, 260)
Screenshot: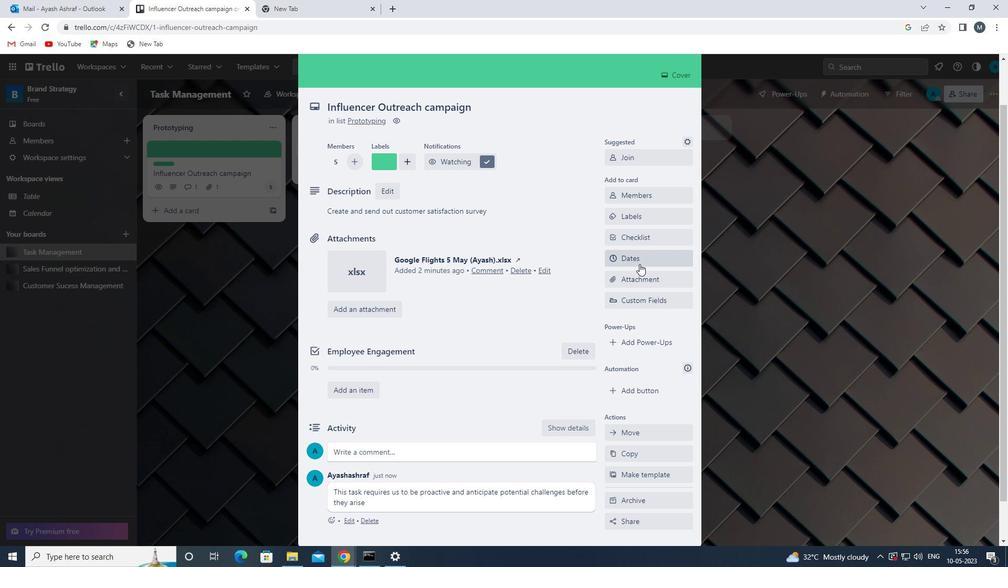 
Action: Mouse pressed left at (639, 260)
Screenshot: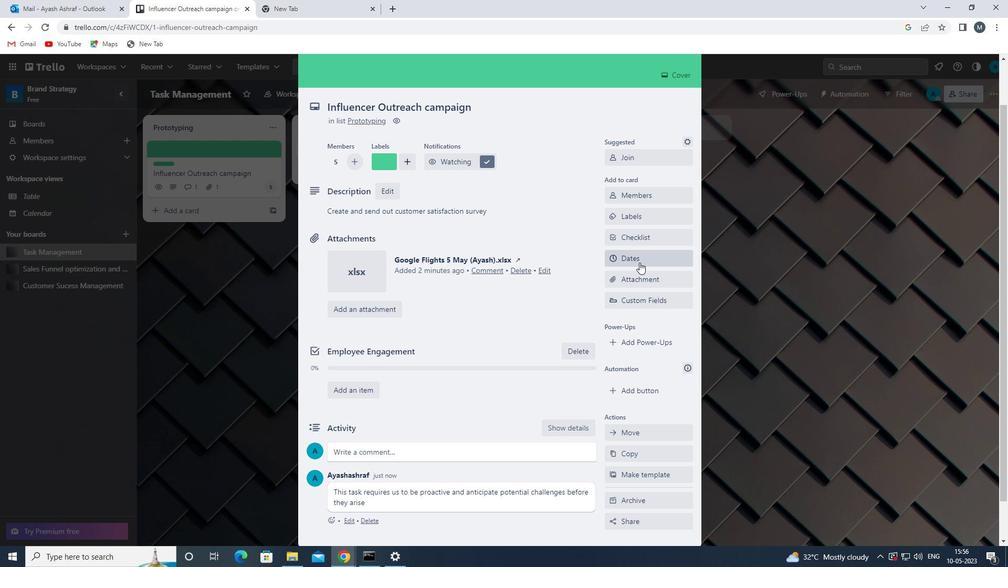 
Action: Mouse moved to (655, 328)
Screenshot: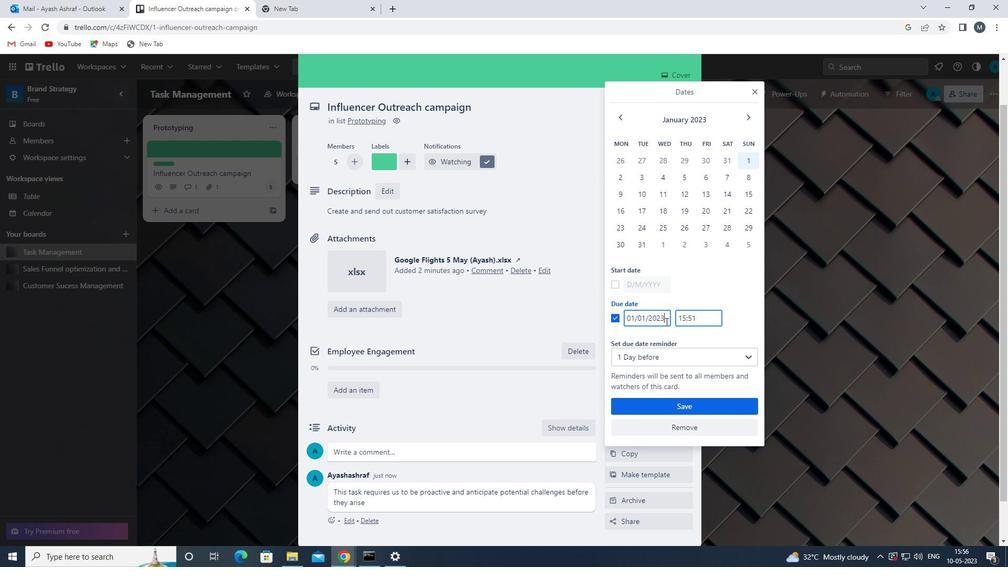 
Action: Key pressed <Key.backspace><Key.backspace><Key.backspace><Key.backspace><<97>><<105>><<96>><<96>>
Screenshot: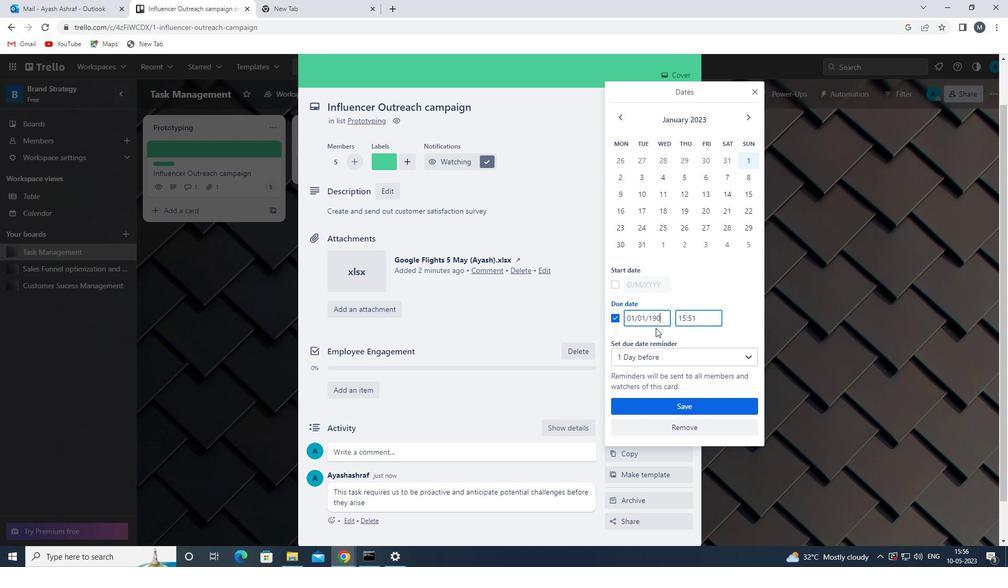 
Action: Mouse moved to (642, 354)
Screenshot: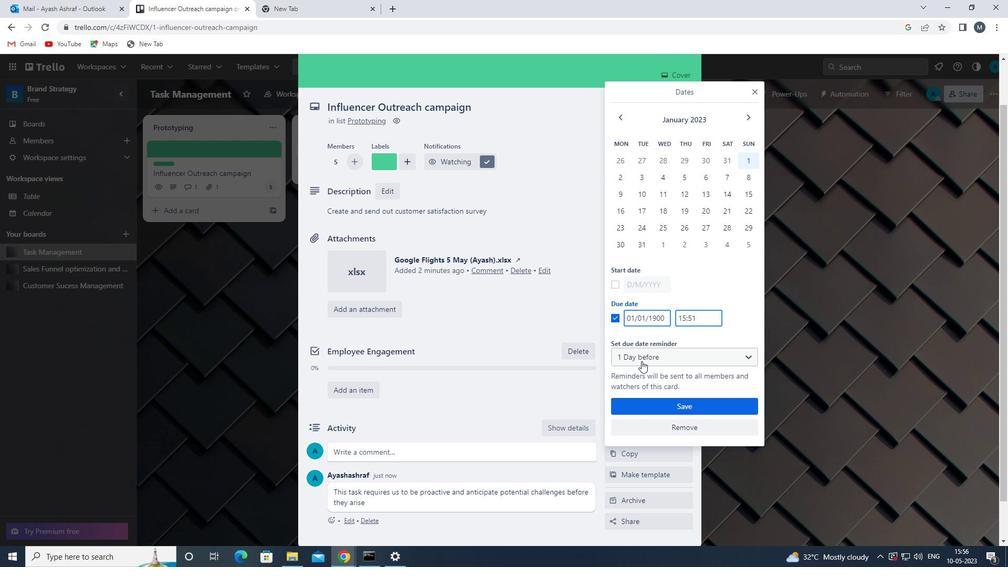 
Action: Mouse pressed left at (642, 354)
Screenshot: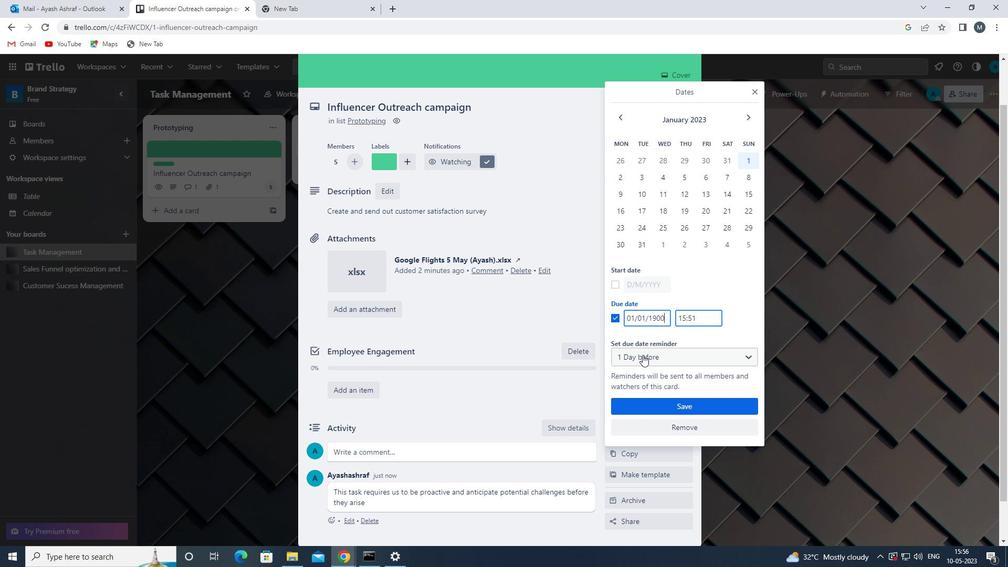 
Action: Mouse moved to (728, 352)
Screenshot: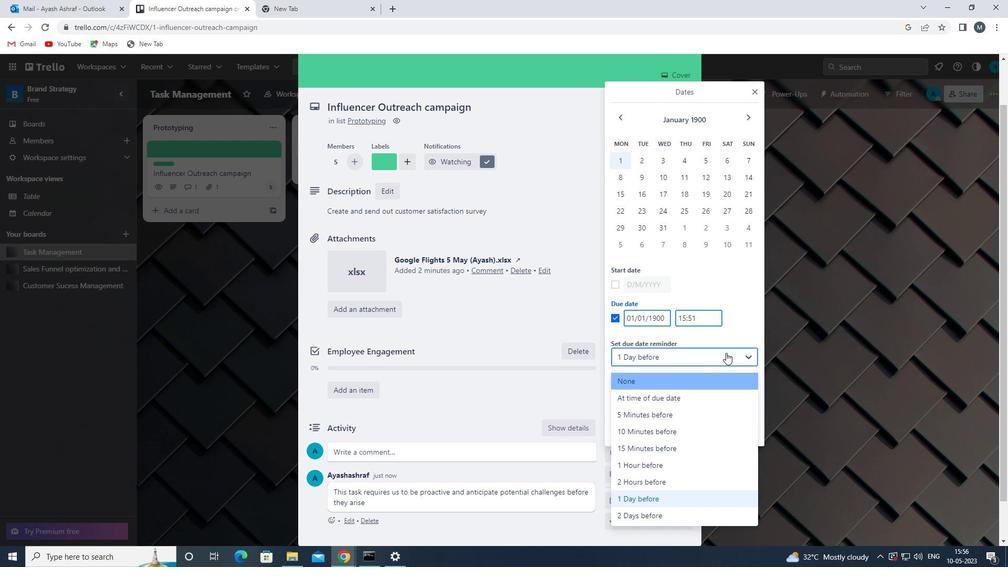 
Action: Mouse pressed left at (728, 352)
Screenshot: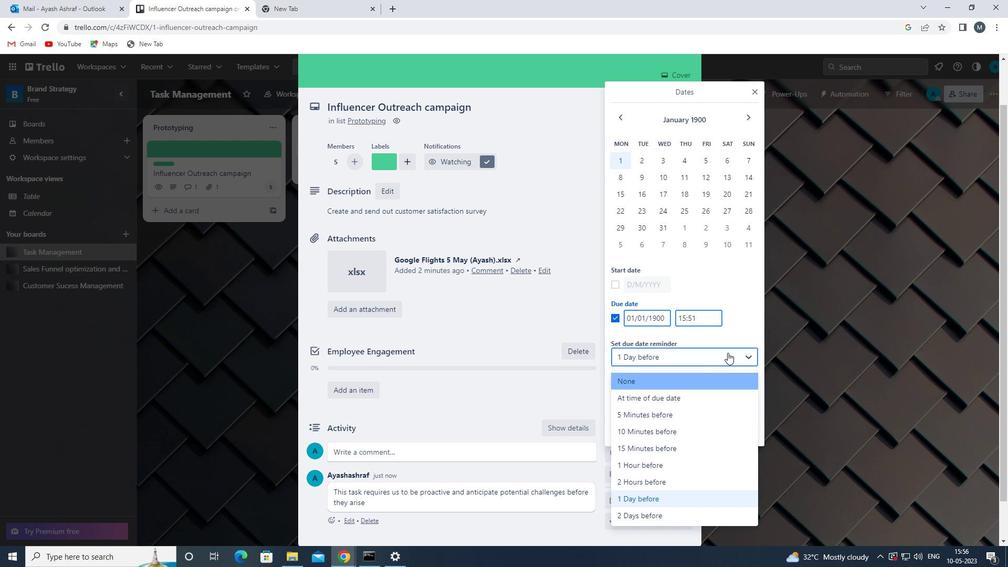 
Action: Mouse moved to (629, 283)
Screenshot: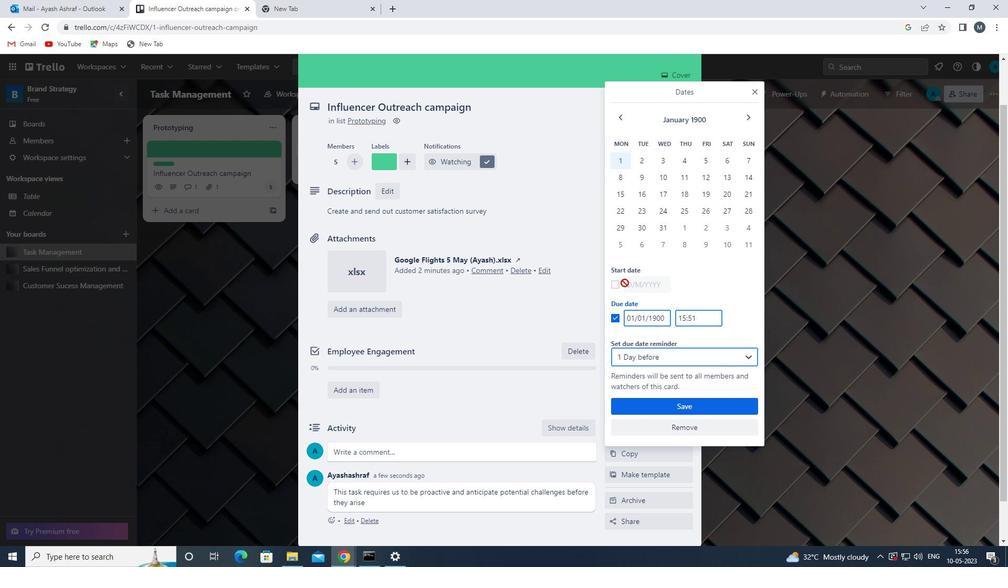 
Action: Mouse pressed left at (629, 283)
Screenshot: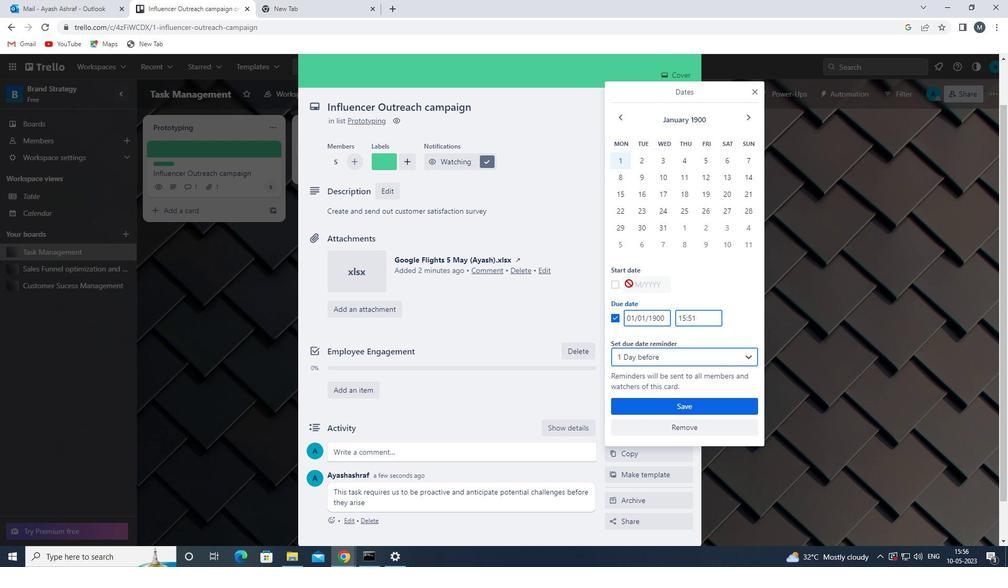 
Action: Mouse moved to (615, 284)
Screenshot: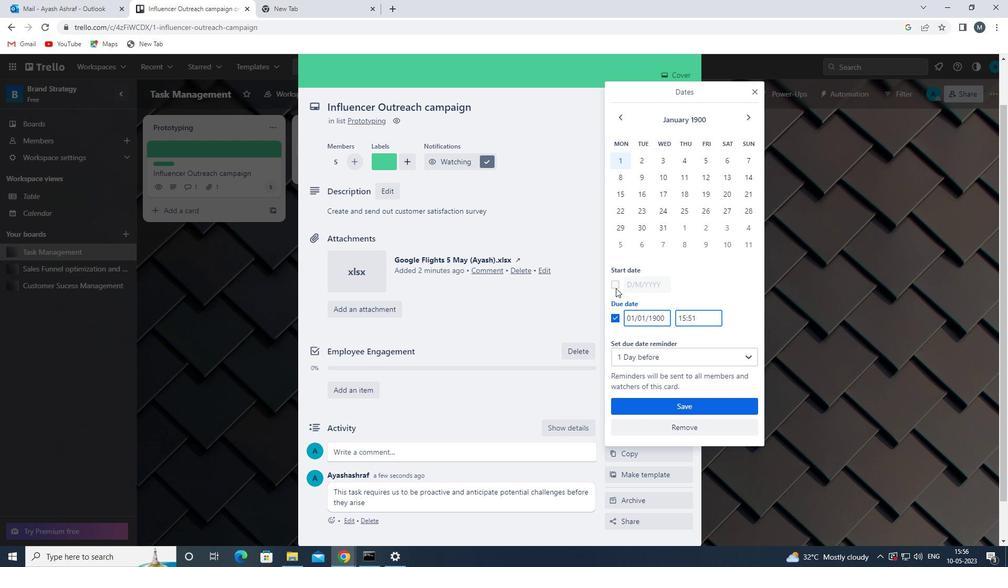 
Action: Mouse pressed left at (615, 284)
Screenshot: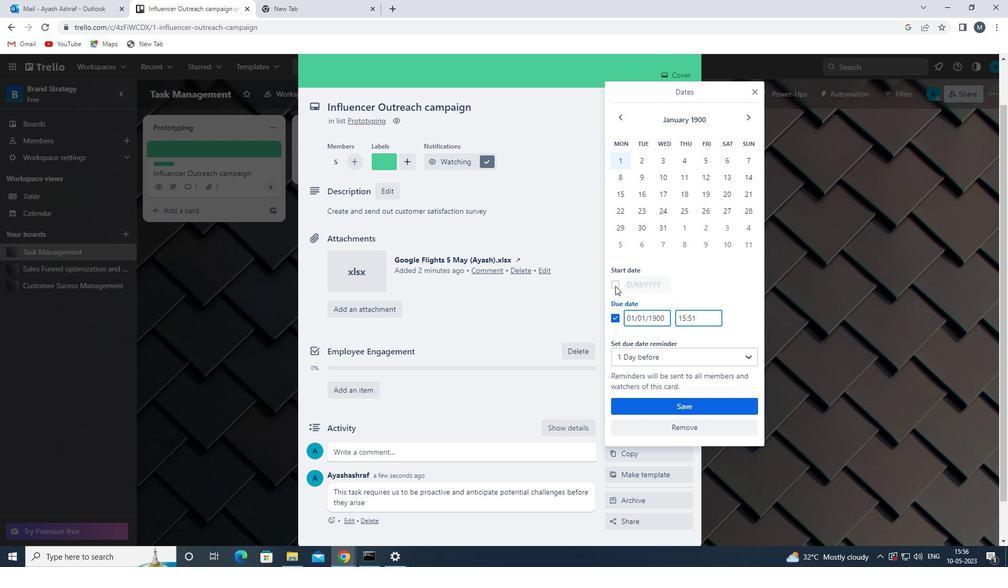 
Action: Mouse moved to (615, 284)
Screenshot: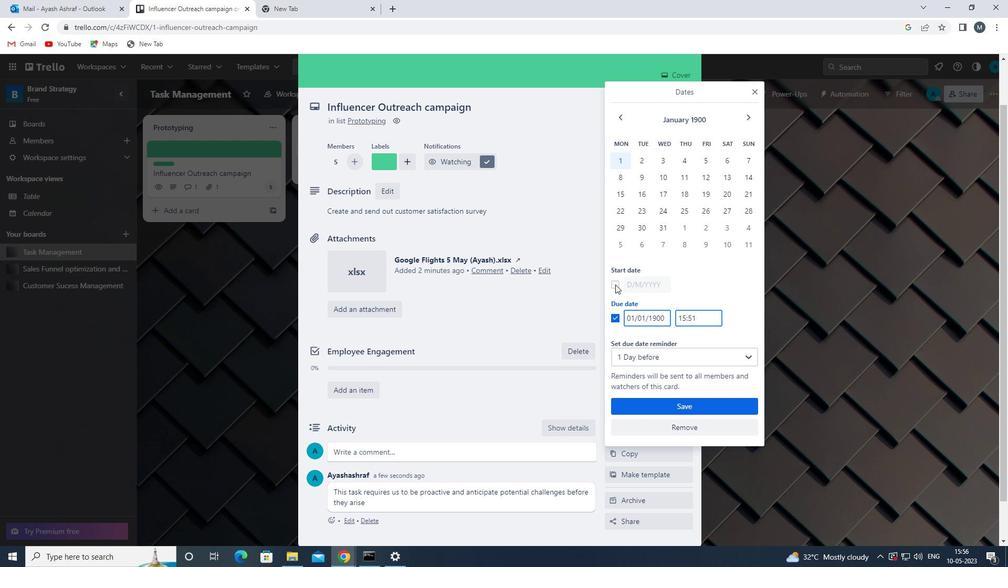 
Action: Mouse pressed left at (615, 284)
Screenshot: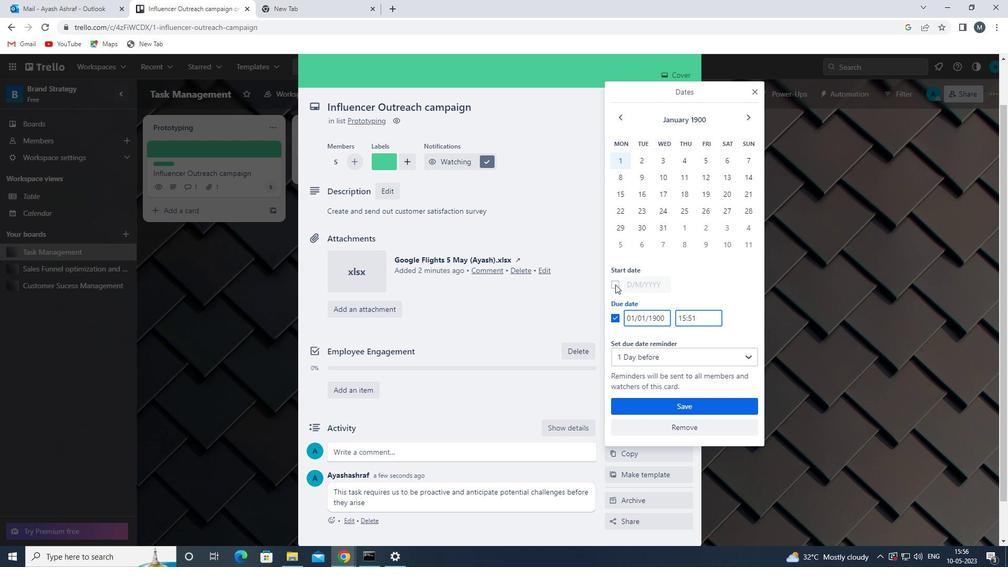 
Action: Mouse moved to (615, 285)
Screenshot: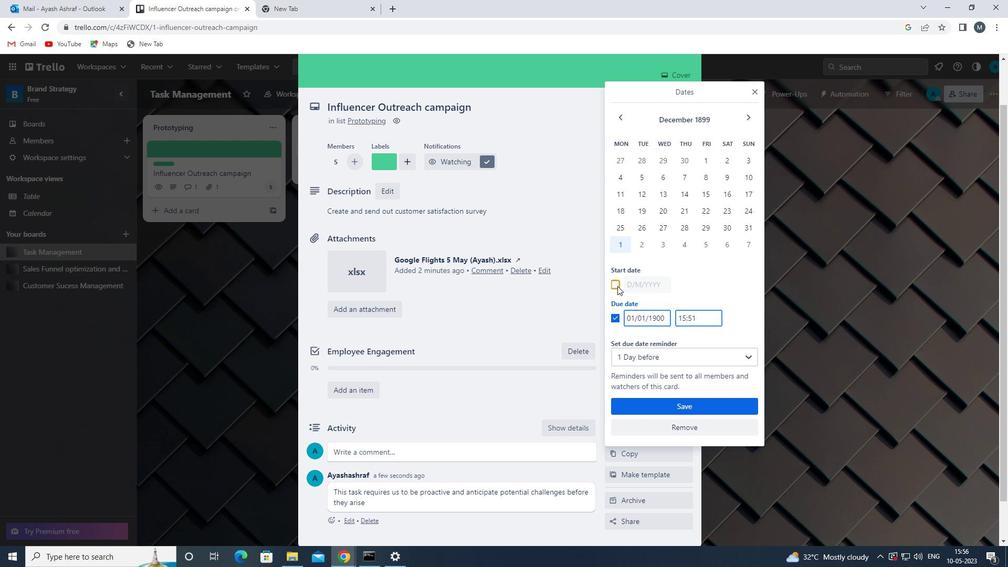 
Action: Mouse pressed left at (615, 285)
Screenshot: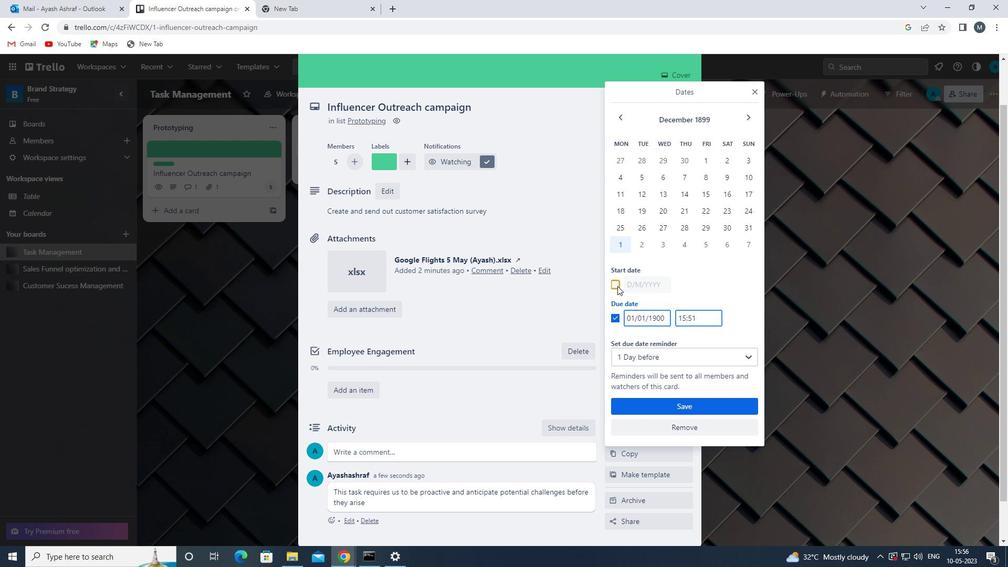 
Action: Mouse moved to (633, 285)
Screenshot: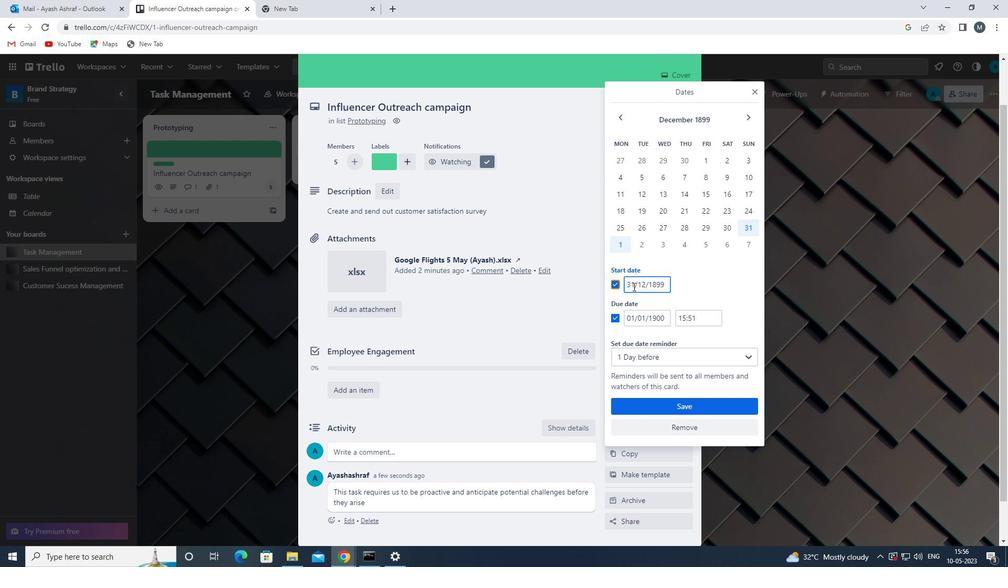 
Action: Mouse pressed left at (633, 285)
Screenshot: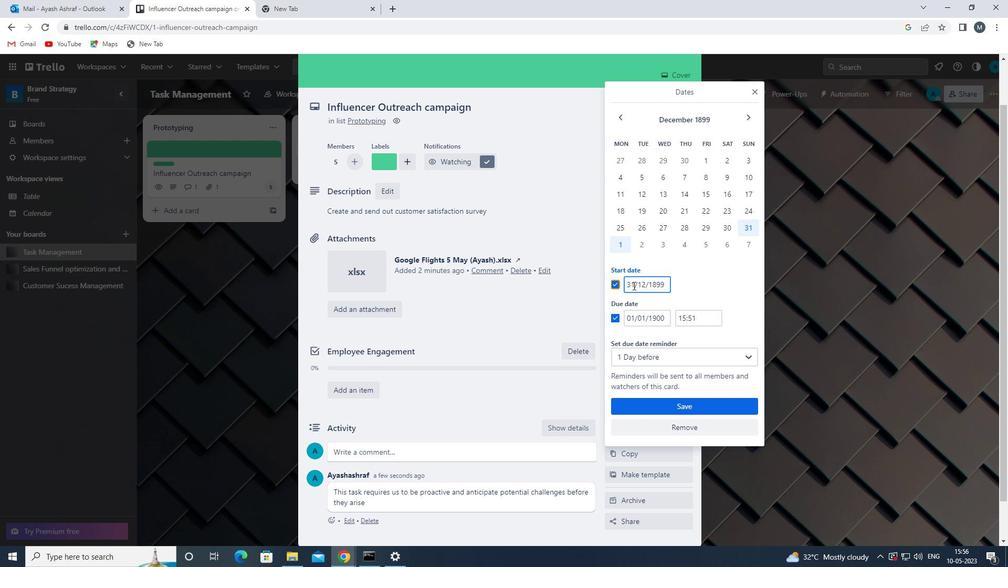 
Action: Mouse moved to (637, 283)
Screenshot: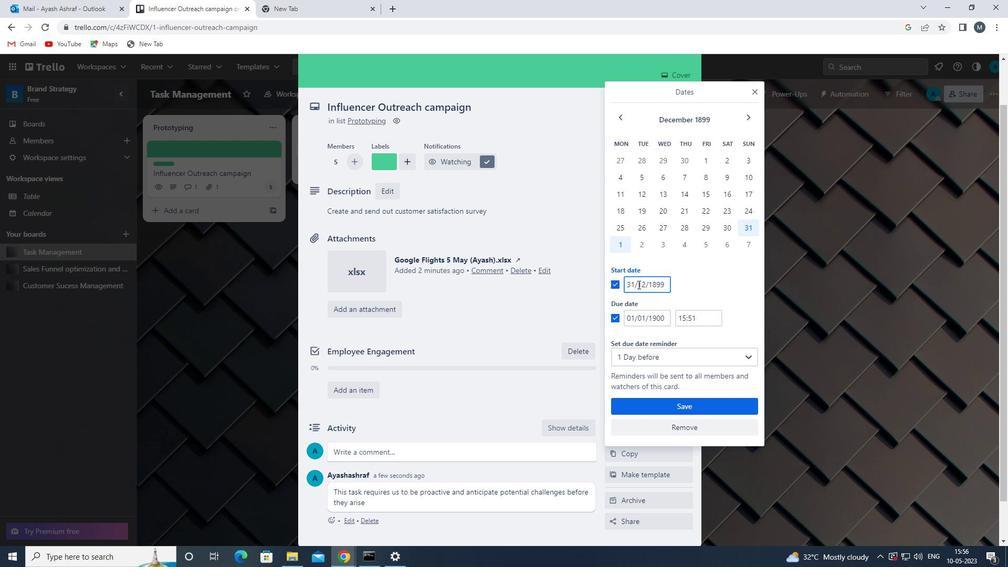 
Action: Key pressed <Key.backspace><Key.backspace><<96>><<97>>
Screenshot: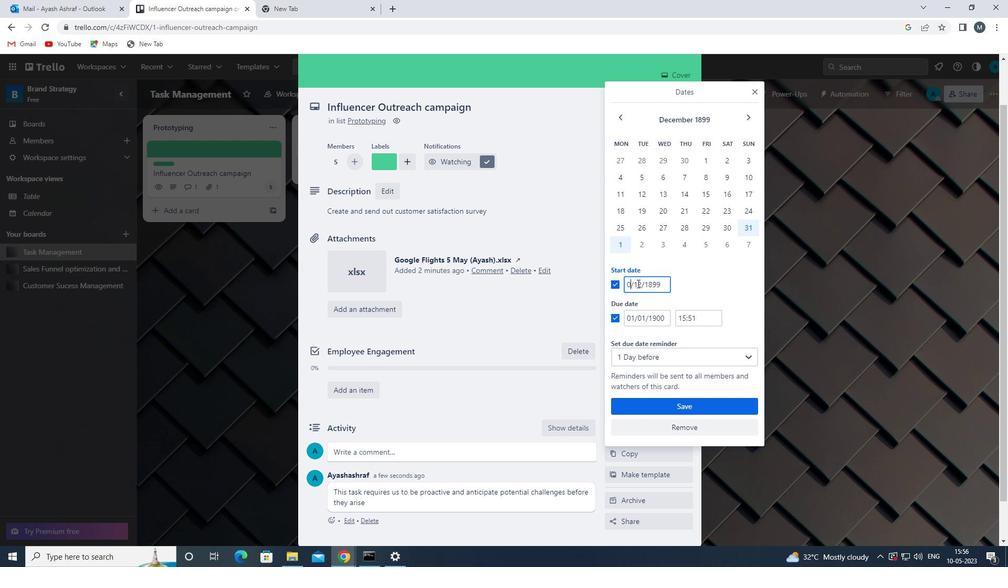 
Action: Mouse moved to (645, 286)
Screenshot: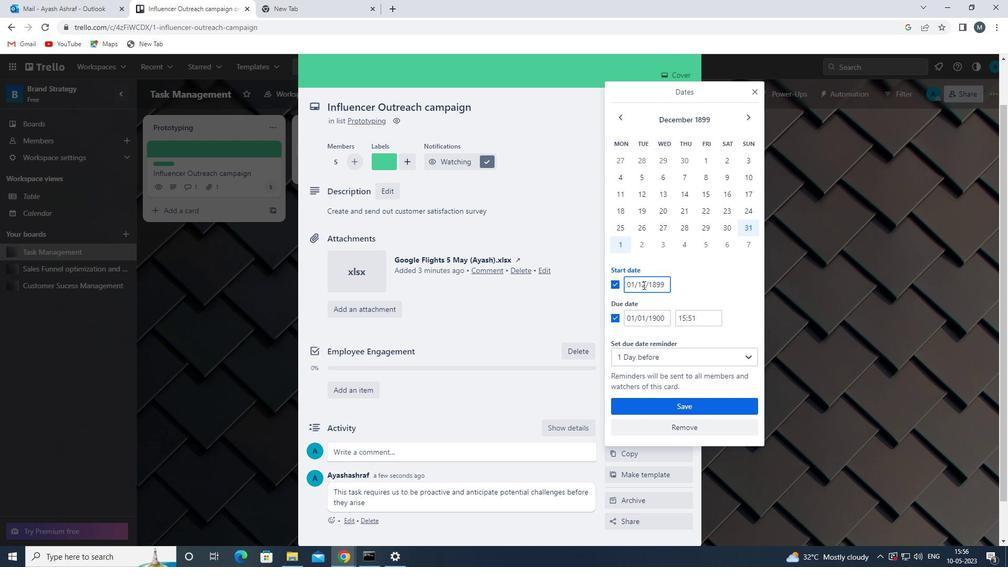 
Action: Mouse pressed left at (645, 286)
Screenshot: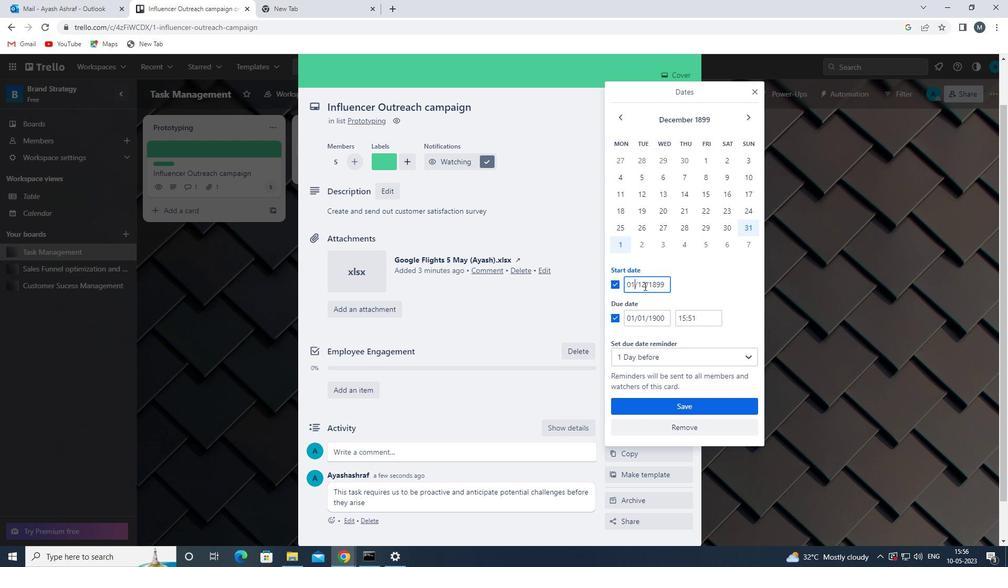 
Action: Mouse moved to (645, 288)
Screenshot: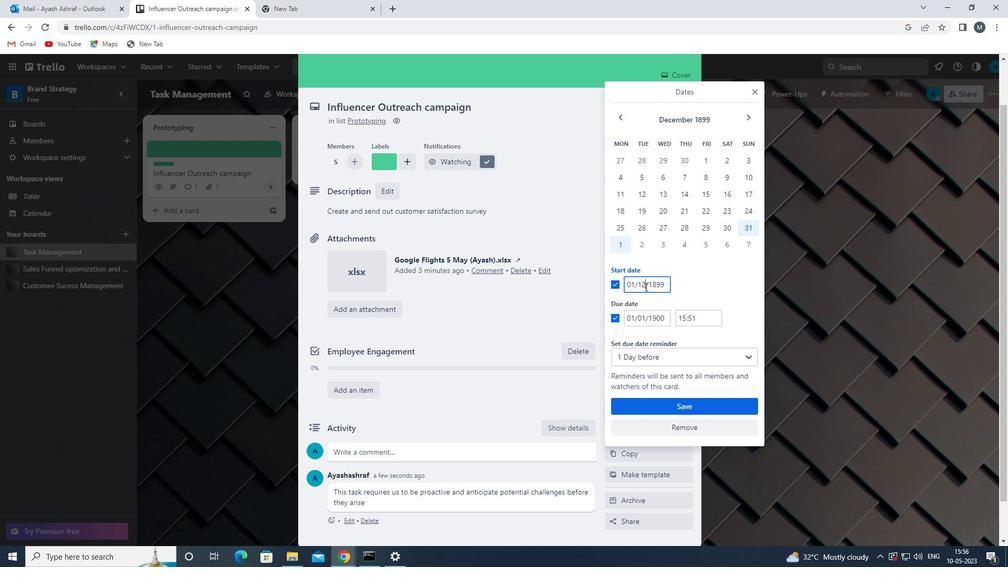 
Action: Key pressed <Key.backspace><Key.backspace><<96>><<97>>
Screenshot: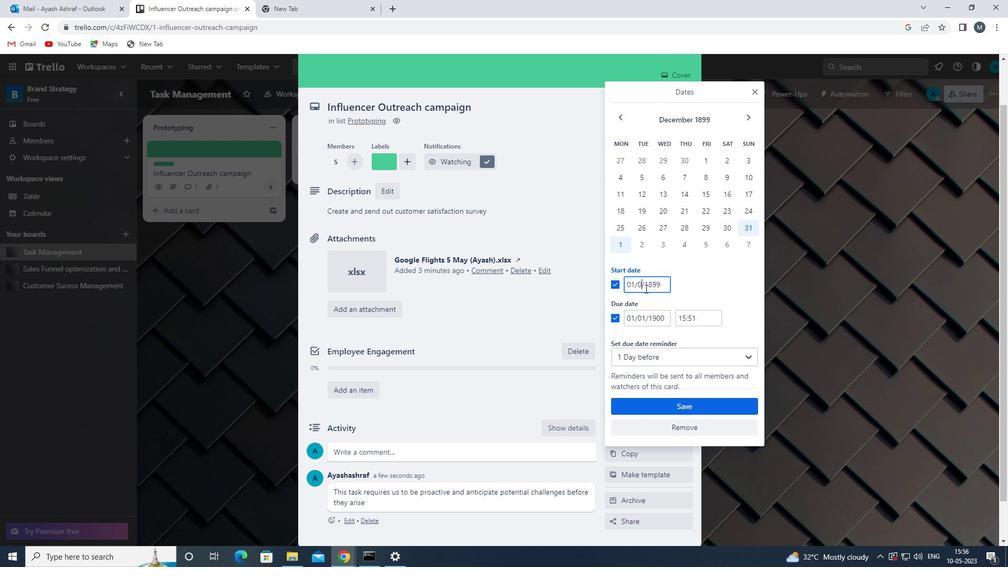 
Action: Mouse moved to (663, 286)
Screenshot: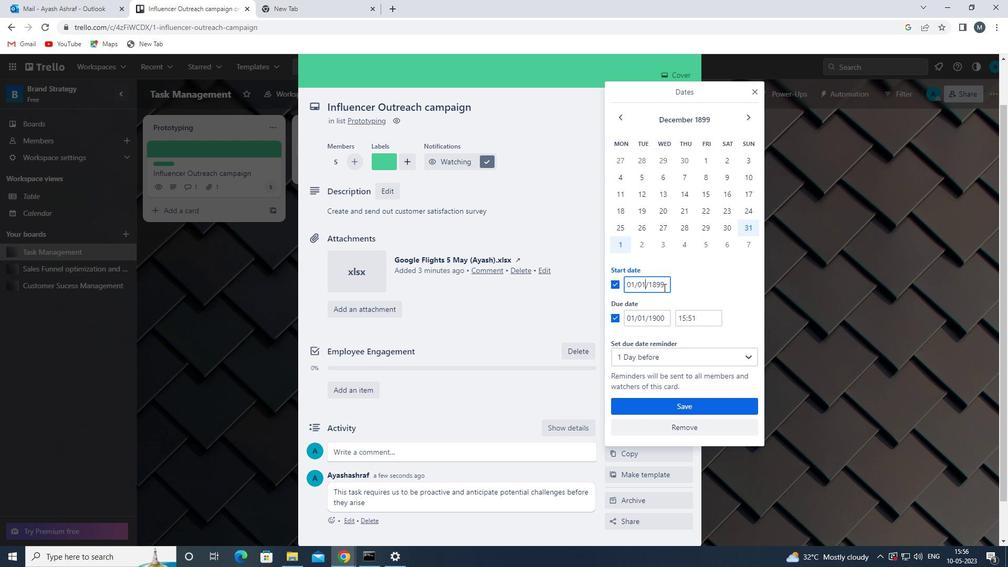 
Action: Mouse pressed left at (663, 286)
Screenshot: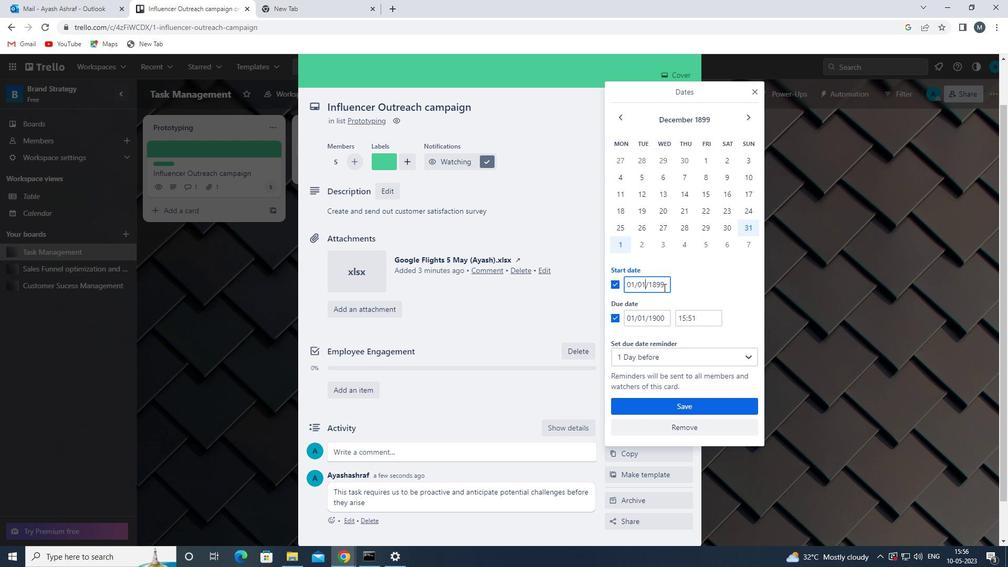 
Action: Mouse moved to (664, 284)
Screenshot: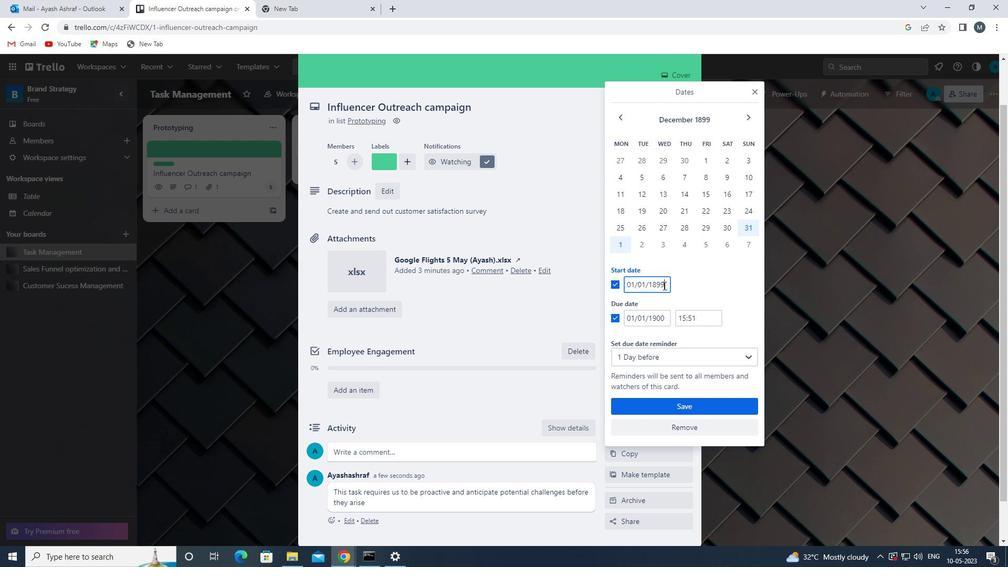 
Action: Key pressed <Key.backspace><Key.backspace><Key.backspace><Key.backspace><<97>><<105>><<96>><<96>>
Screenshot: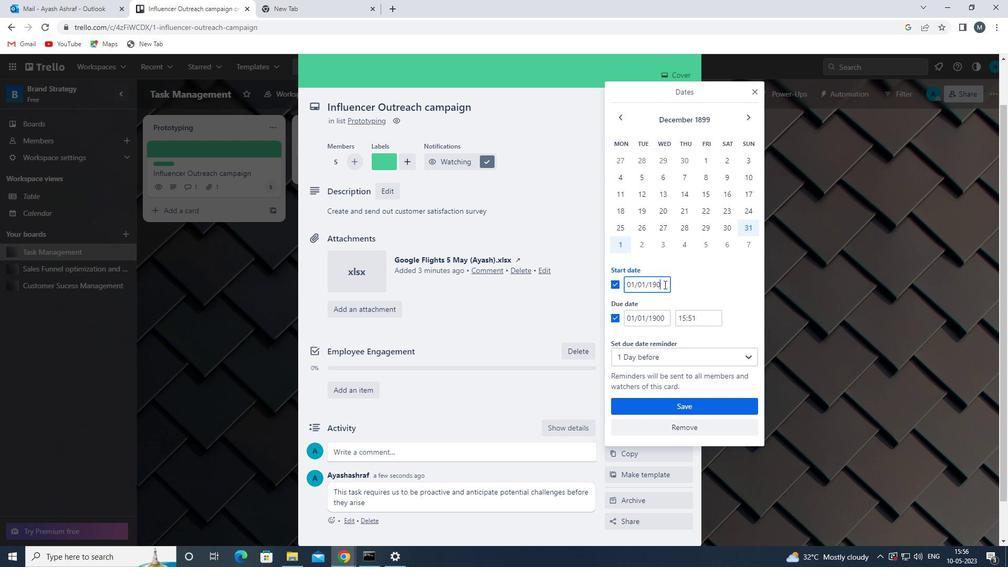 
Action: Mouse moved to (644, 318)
Screenshot: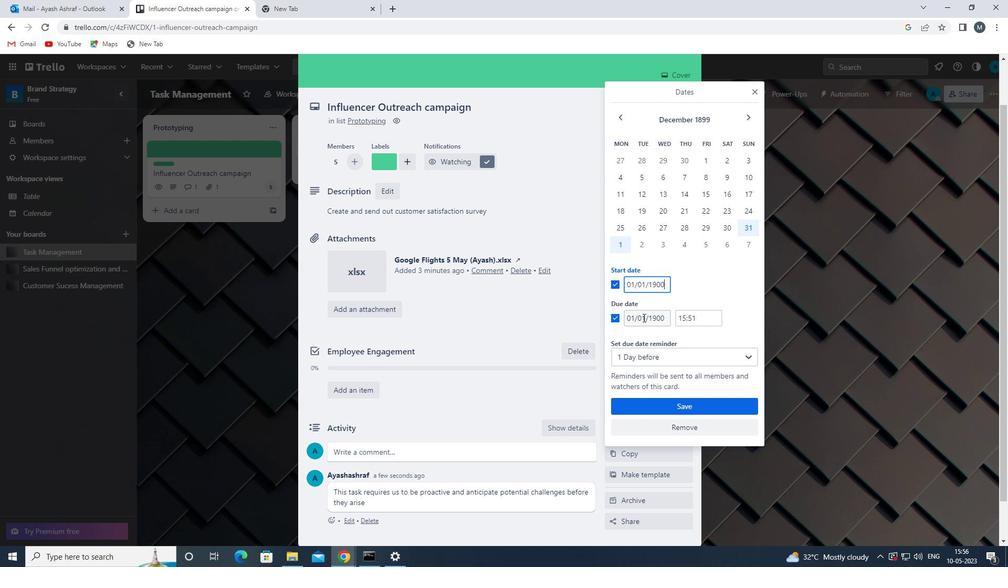 
Action: Mouse pressed left at (644, 318)
Screenshot: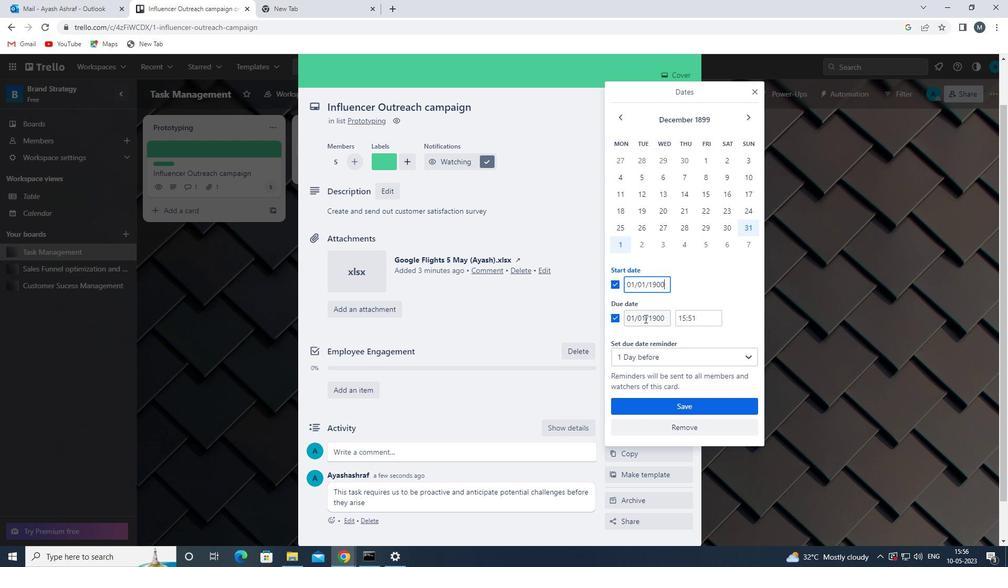 
Action: Mouse moved to (648, 319)
Screenshot: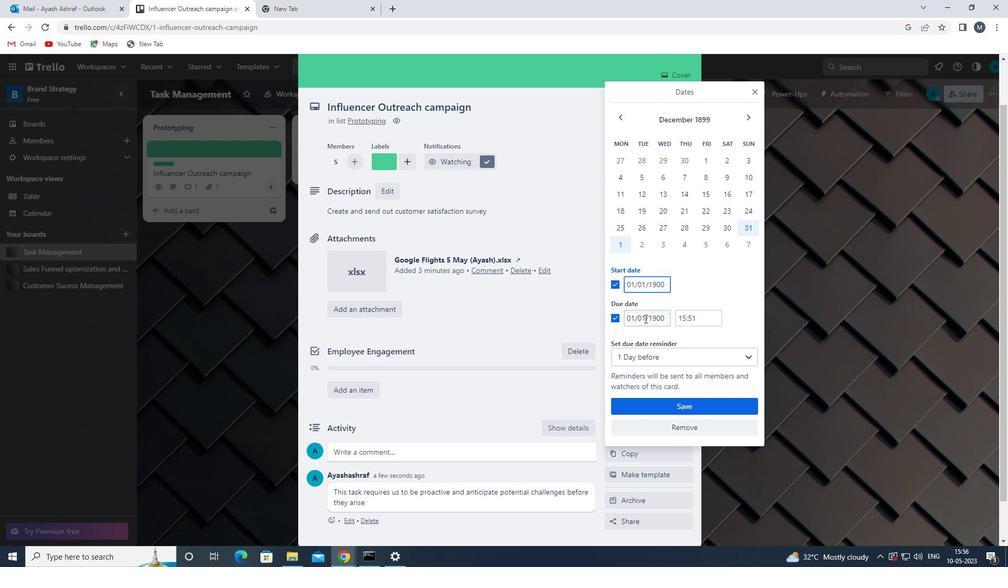 
Action: Key pressed <Key.backspace><<104>>
Screenshot: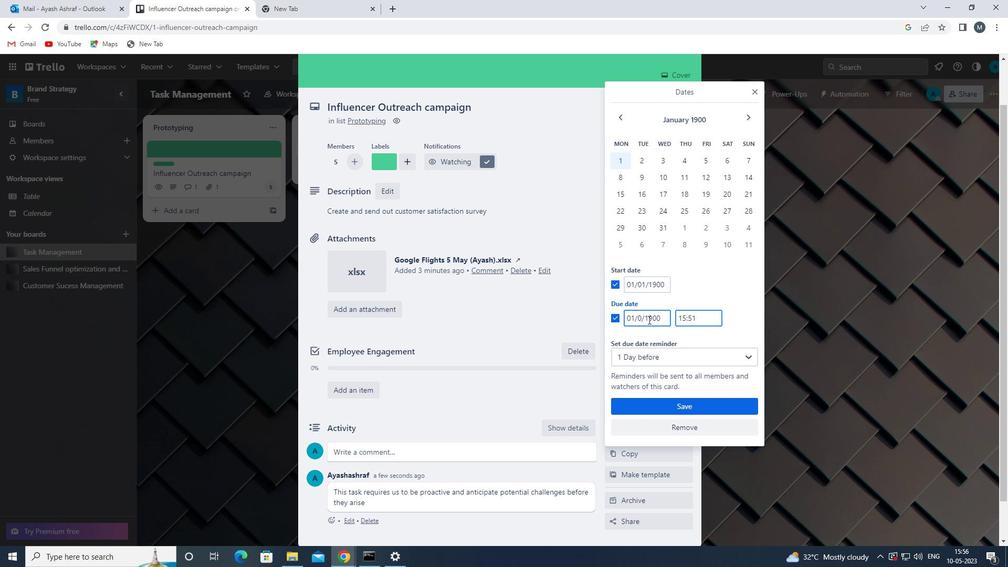 
Action: Mouse moved to (683, 405)
Screenshot: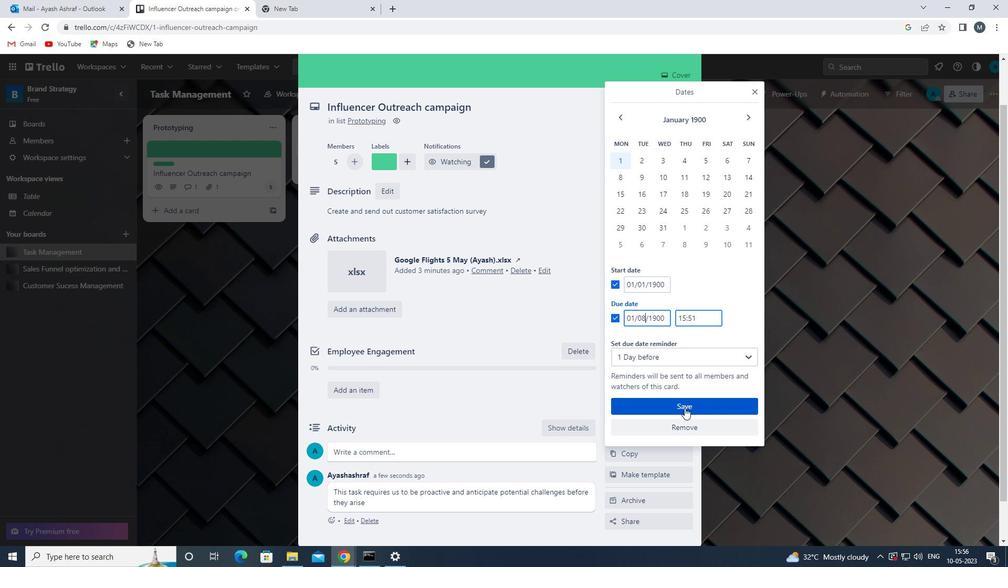 
Action: Mouse pressed left at (683, 405)
Screenshot: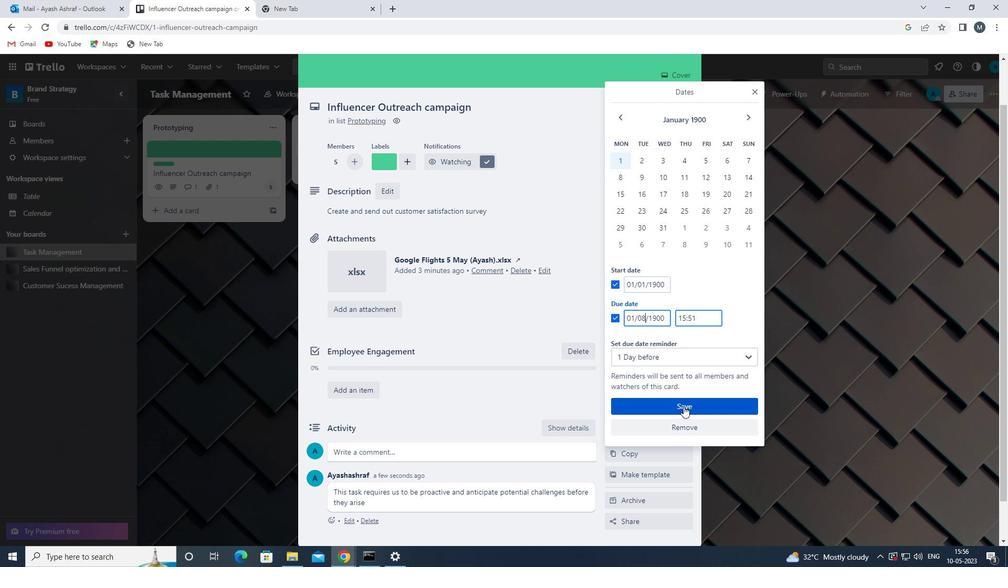 
Action: Mouse moved to (518, 393)
Screenshot: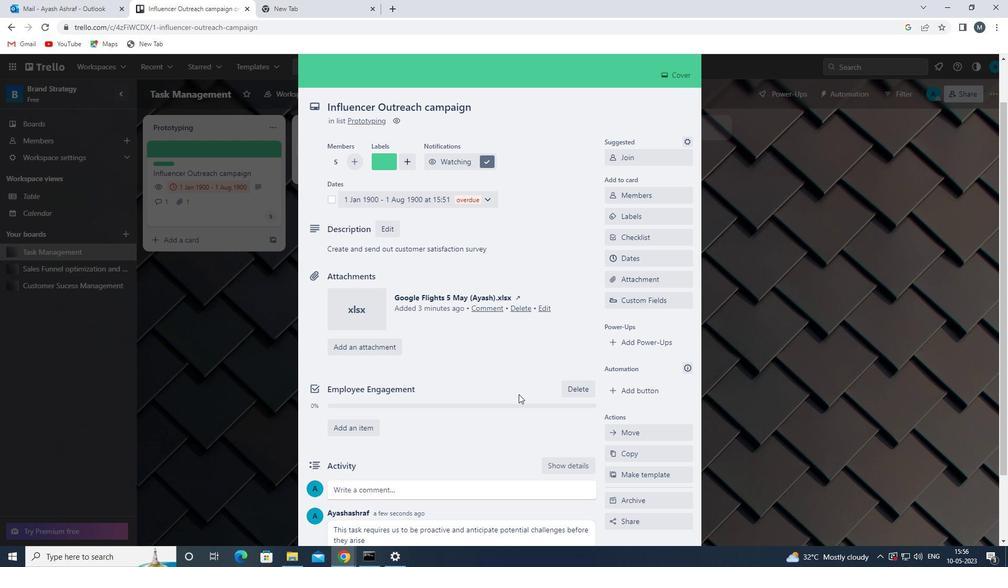 
